 Task: Add an event with the title Sales Pipeline Evaluation and Improvement, date '2023/11/05', time 7:00 AM to 9:00 AMand add a description: Analyzing the campaign's KPIs, such as website traffic, lead generation, sales, customer acquisition cost, return on investment (ROI), or brand awareness metrics. This helps to determine if the campaign achieved its desired outcomes and if it delivered a positive ROI.Select event color  Tangerine . Add location for the event as: Lyon, France, logged in from the account softage.4@softage.netand send the event invitation to softage.8@softage.net and softage.9@softage.net. Set a reminder for the event Doesn't repeat
Action: Mouse moved to (79, 105)
Screenshot: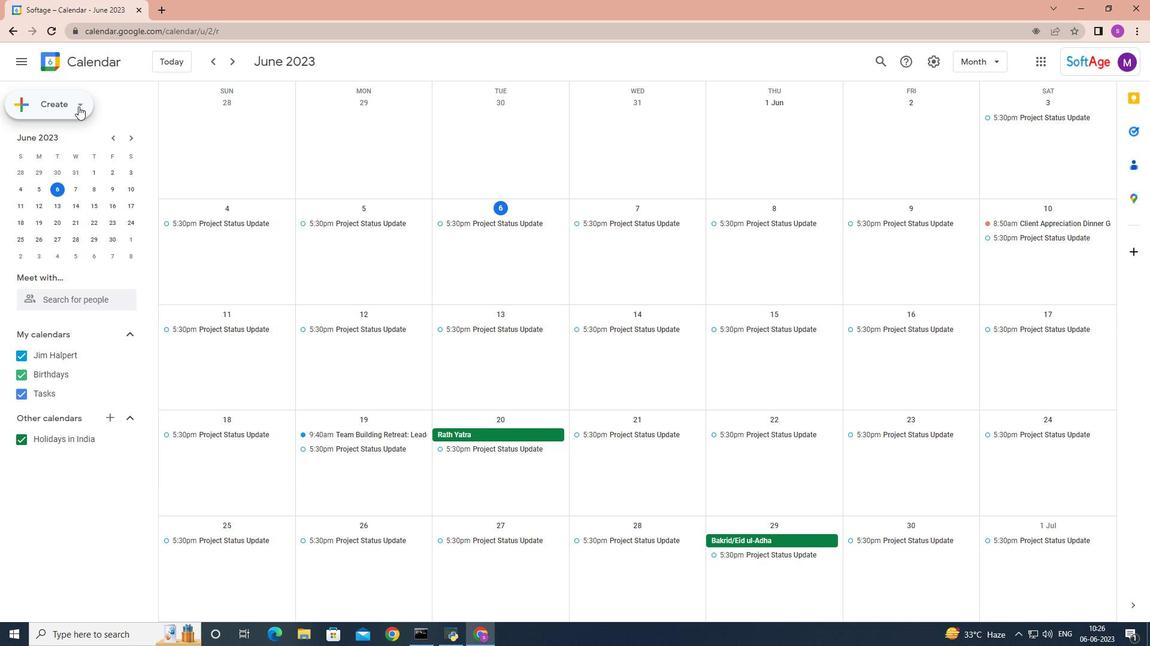 
Action: Mouse pressed left at (79, 105)
Screenshot: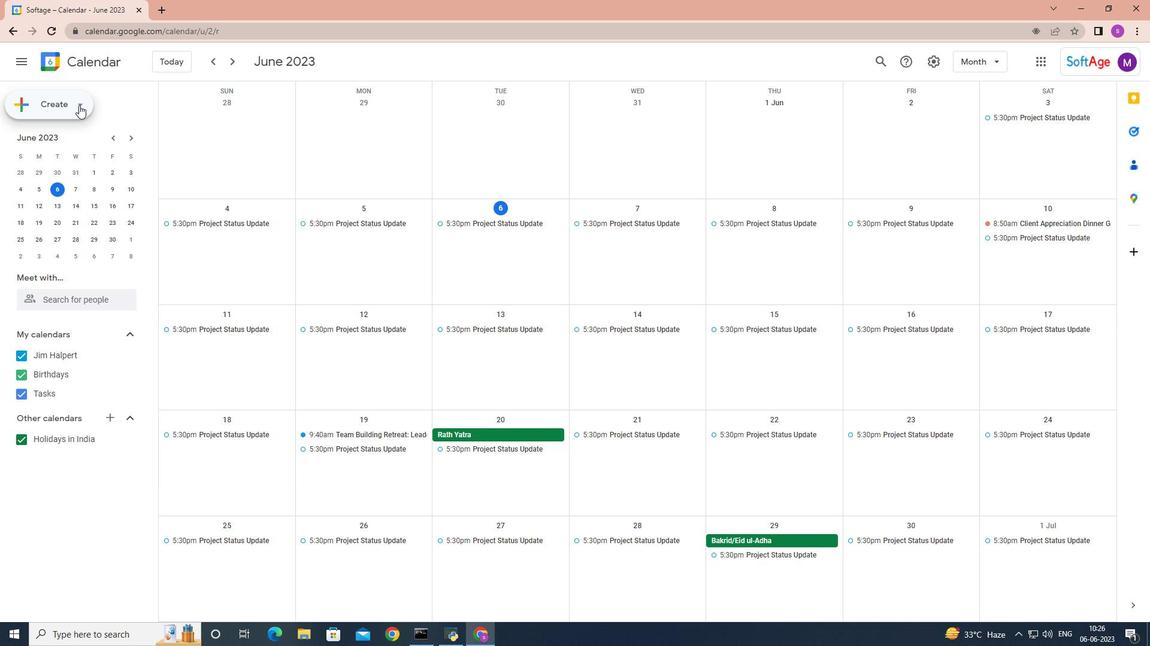 
Action: Mouse moved to (74, 134)
Screenshot: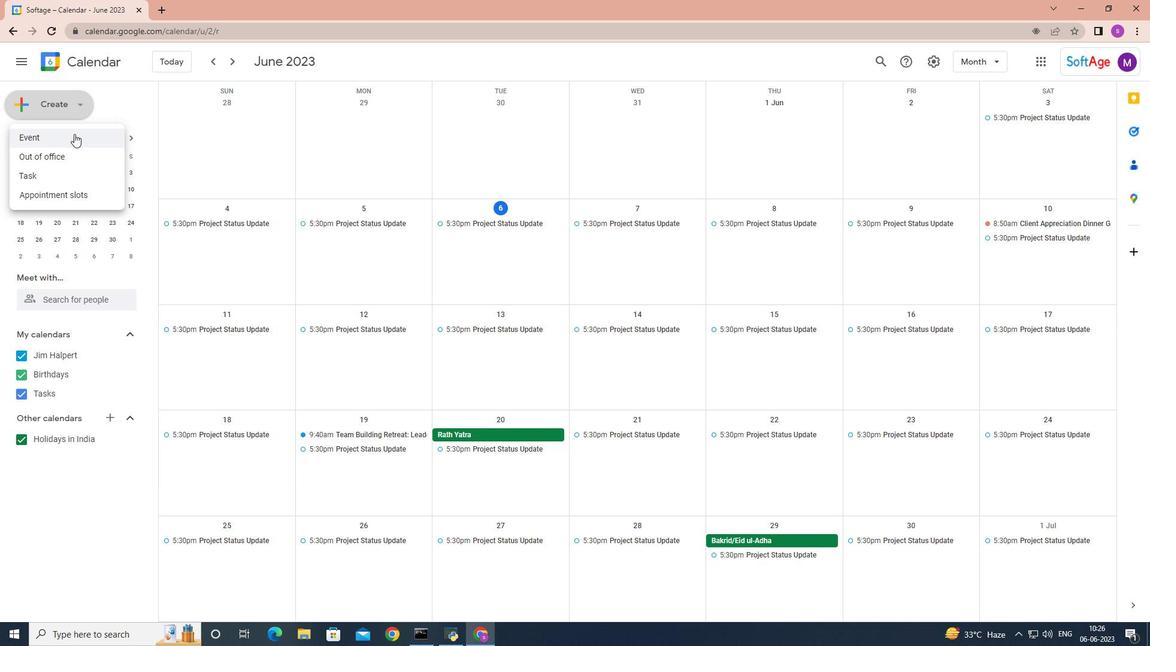 
Action: Mouse pressed left at (74, 134)
Screenshot: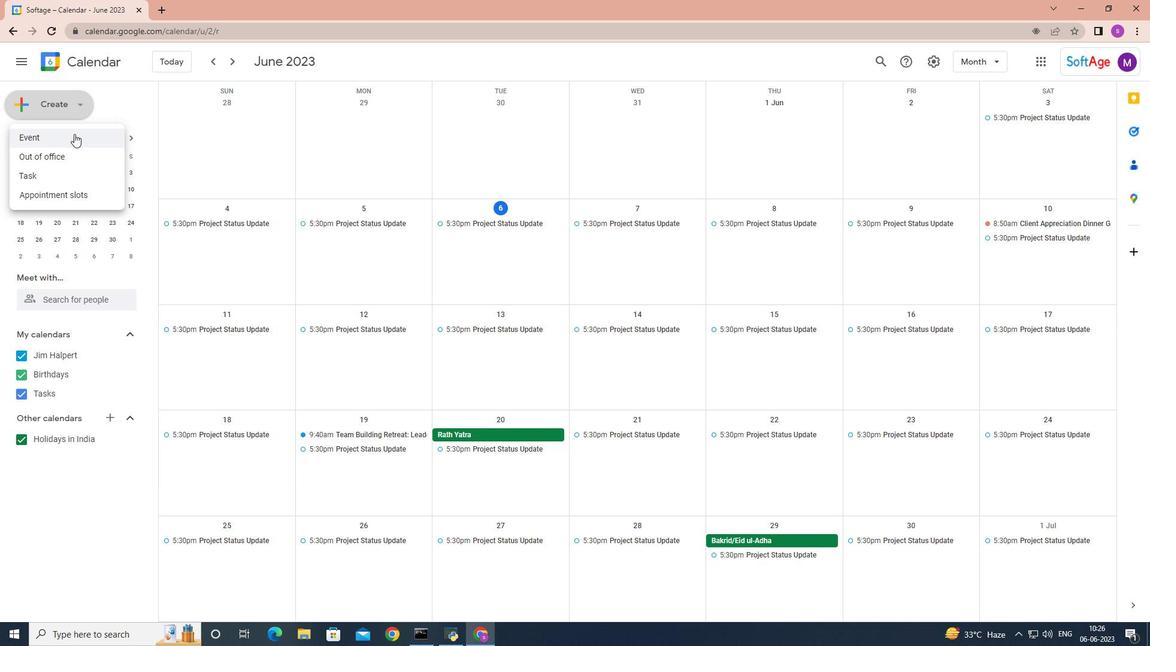 
Action: Mouse moved to (337, 470)
Screenshot: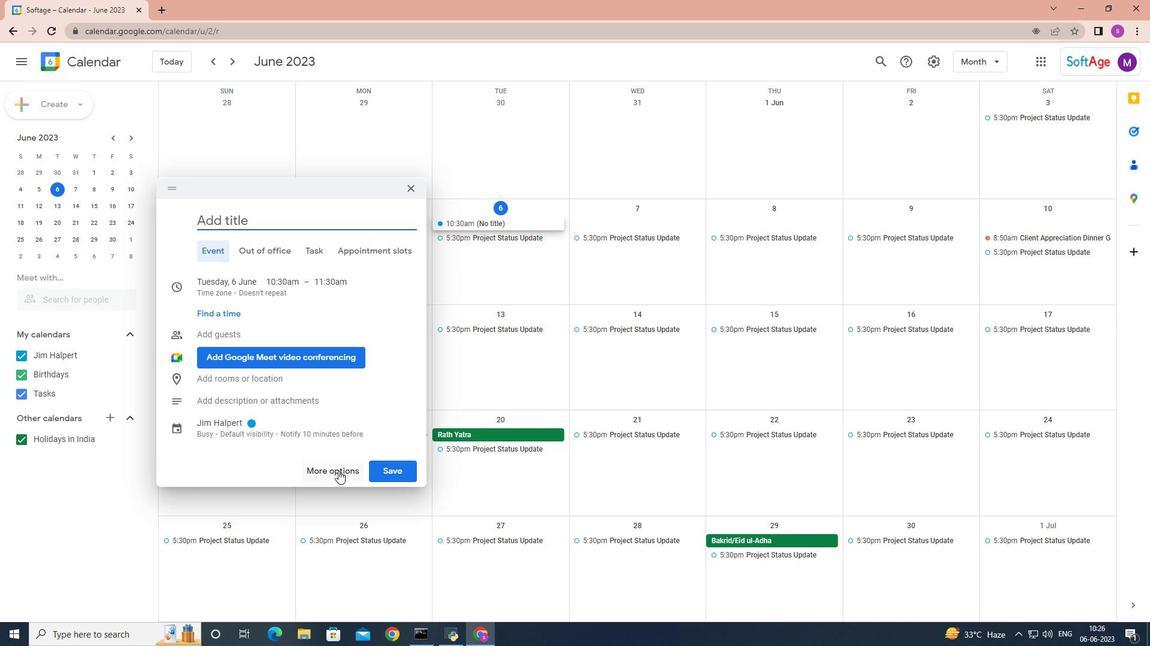 
Action: Mouse pressed left at (337, 470)
Screenshot: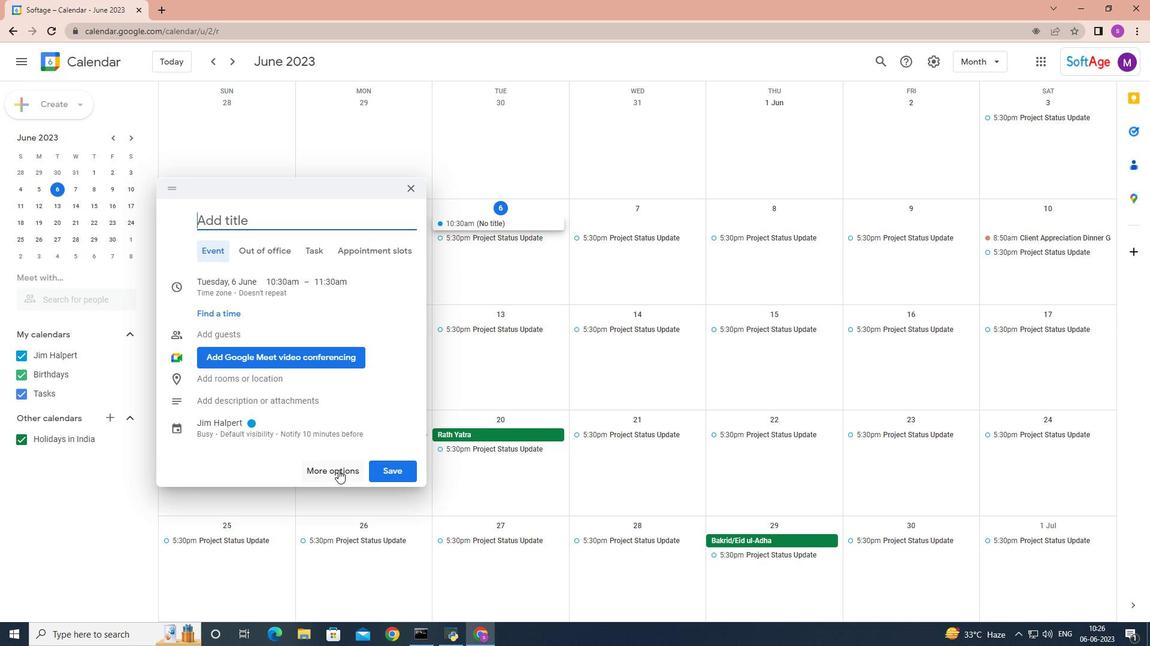 
Action: Key pressed <Key.shift>Sales<Key.space><Key.shift>Pipeline<Key.space><Key.shift>Ed<Key.backspace>valuation<Key.space>and<Key.space><Key.shift>Impo<Key.backspace>rovement<Key.space>
Screenshot: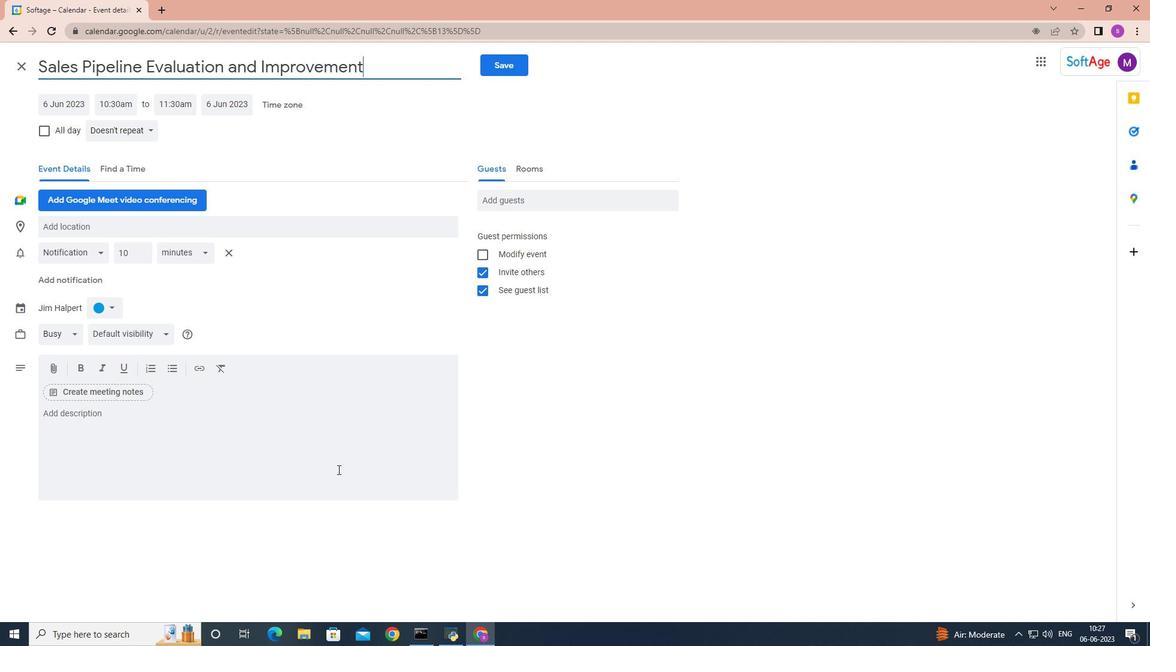 
Action: Mouse moved to (70, 106)
Screenshot: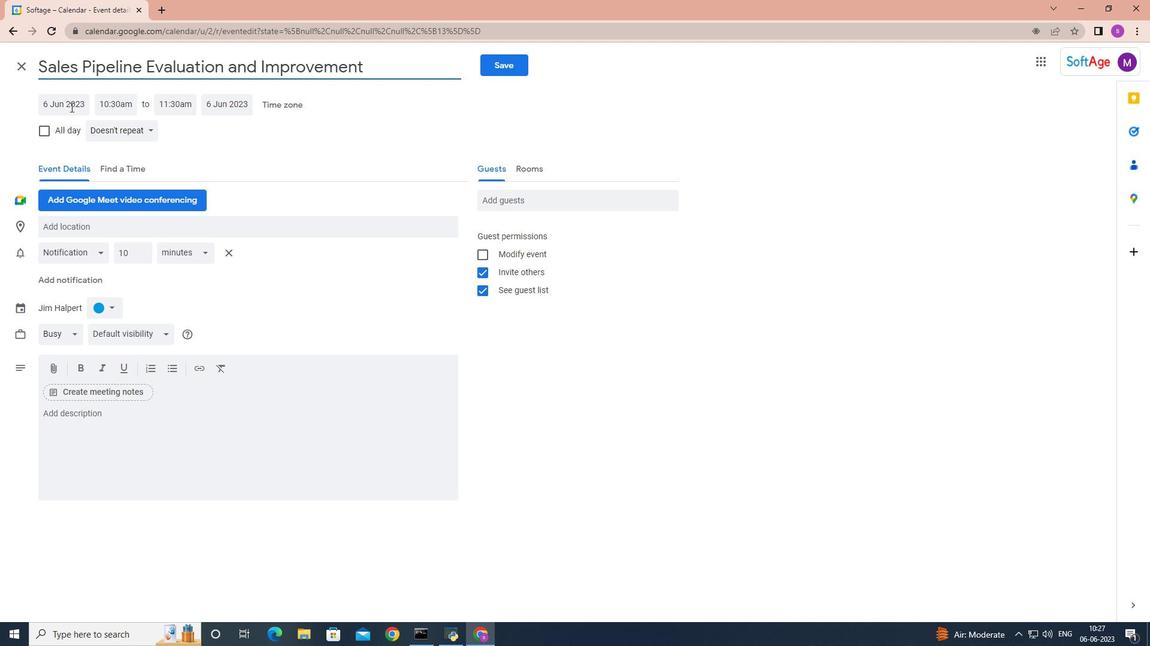 
Action: Mouse pressed left at (70, 106)
Screenshot: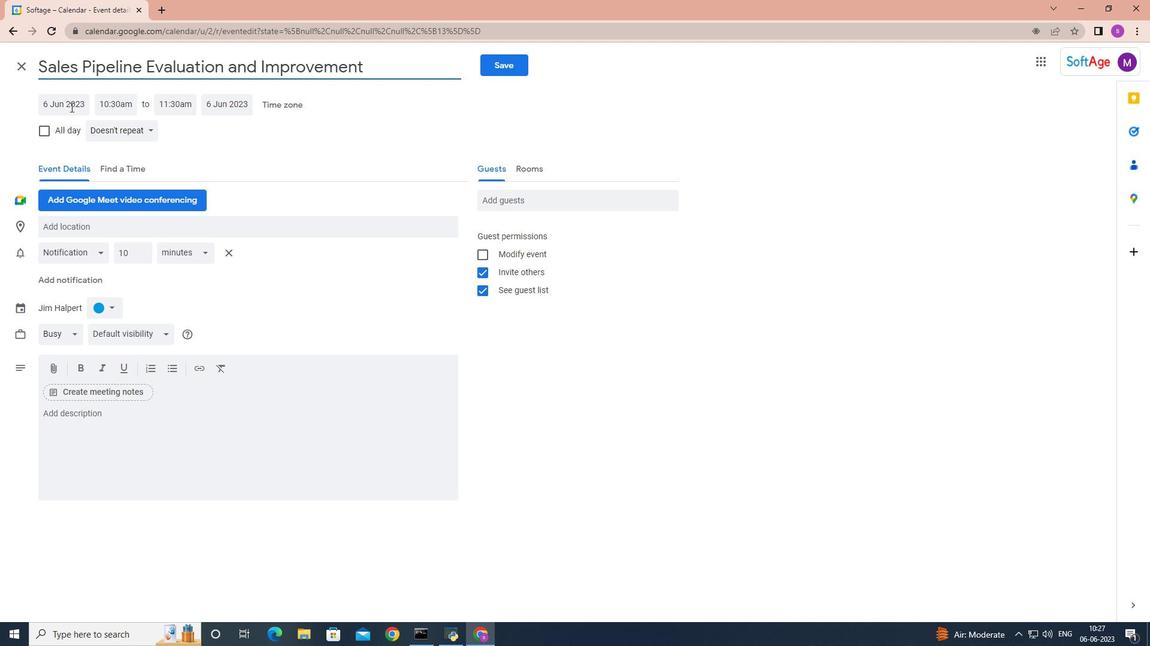 
Action: Mouse moved to (191, 129)
Screenshot: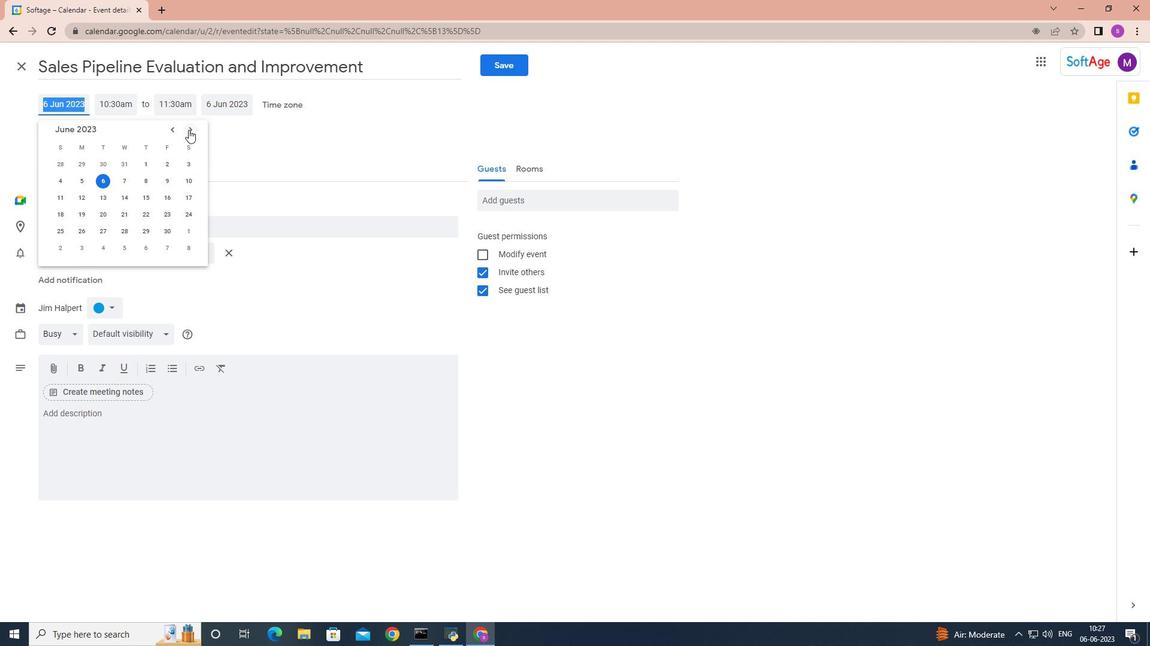 
Action: Mouse pressed left at (191, 129)
Screenshot: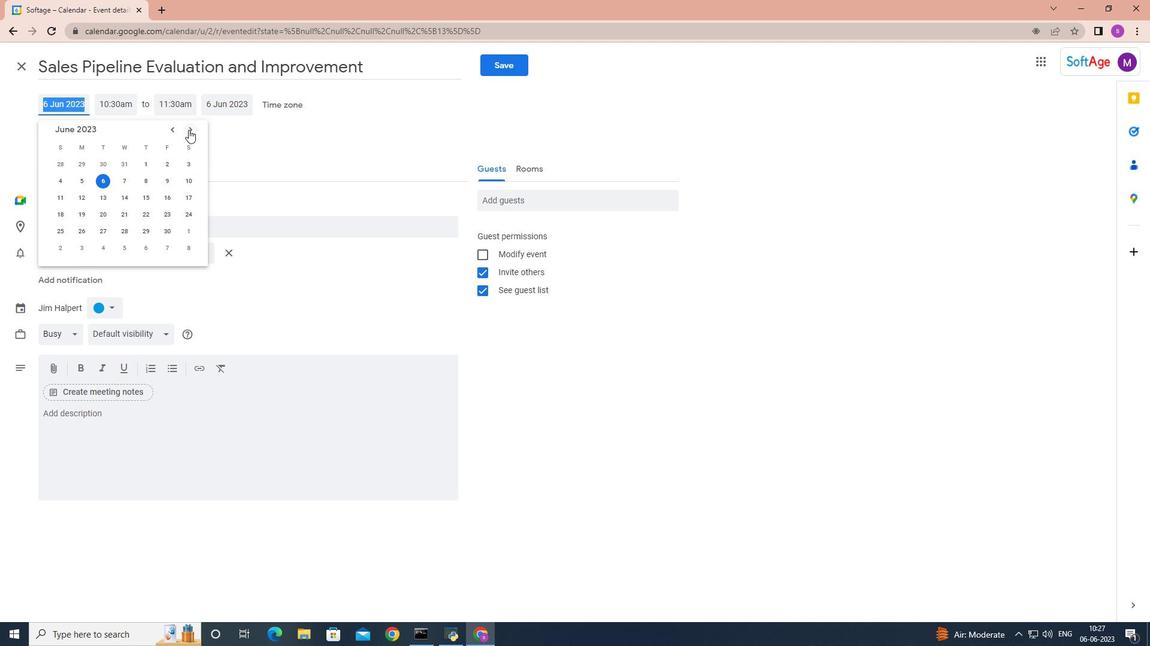 
Action: Mouse pressed left at (191, 129)
Screenshot: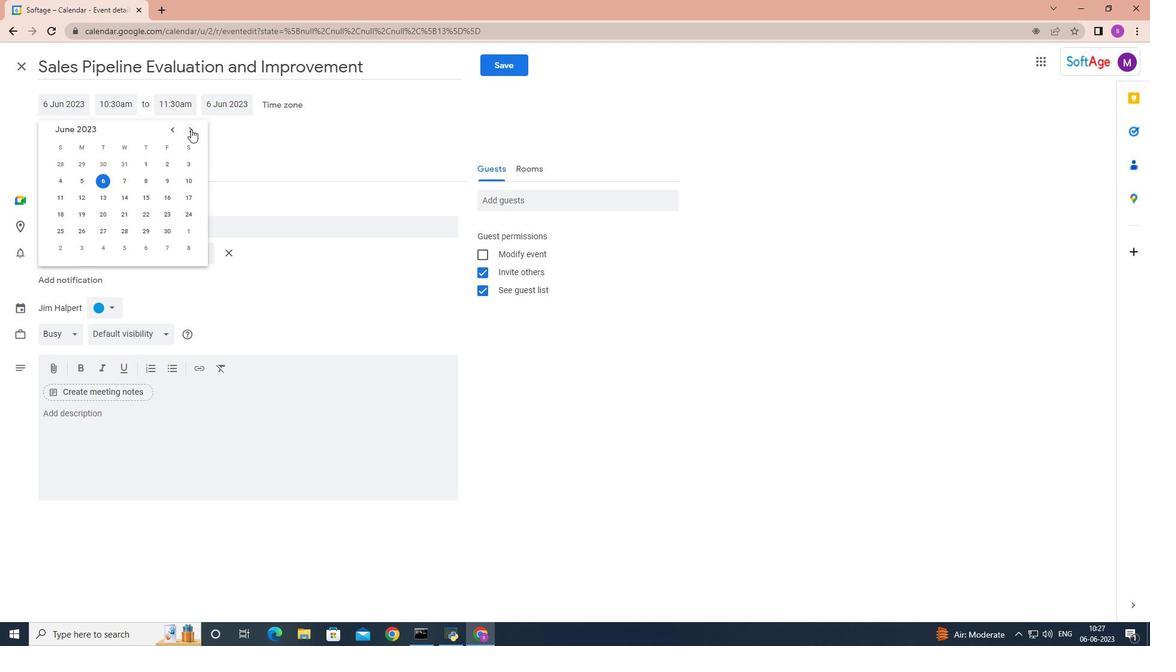 
Action: Mouse pressed left at (191, 129)
Screenshot: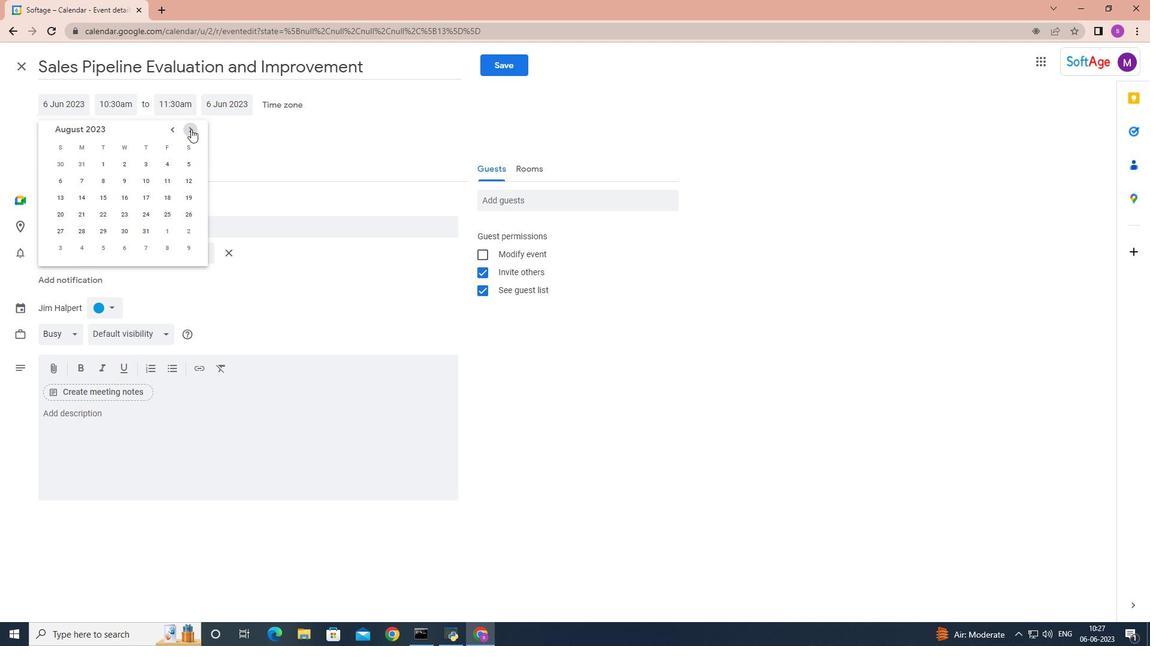 
Action: Mouse pressed left at (191, 129)
Screenshot: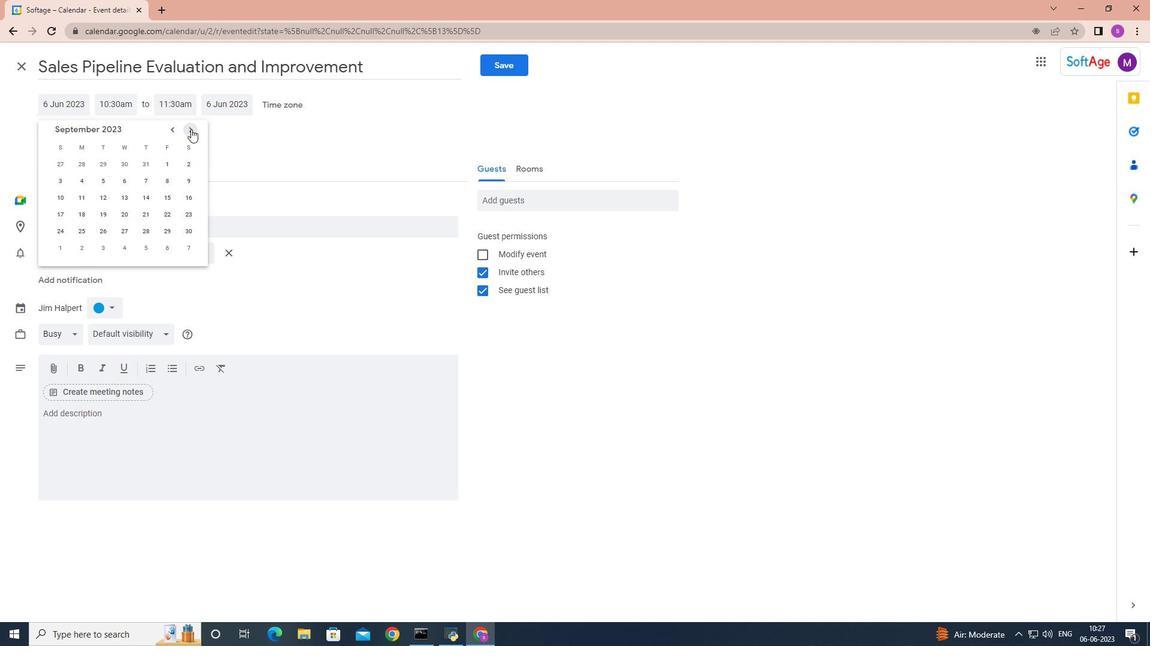 
Action: Mouse pressed left at (191, 129)
Screenshot: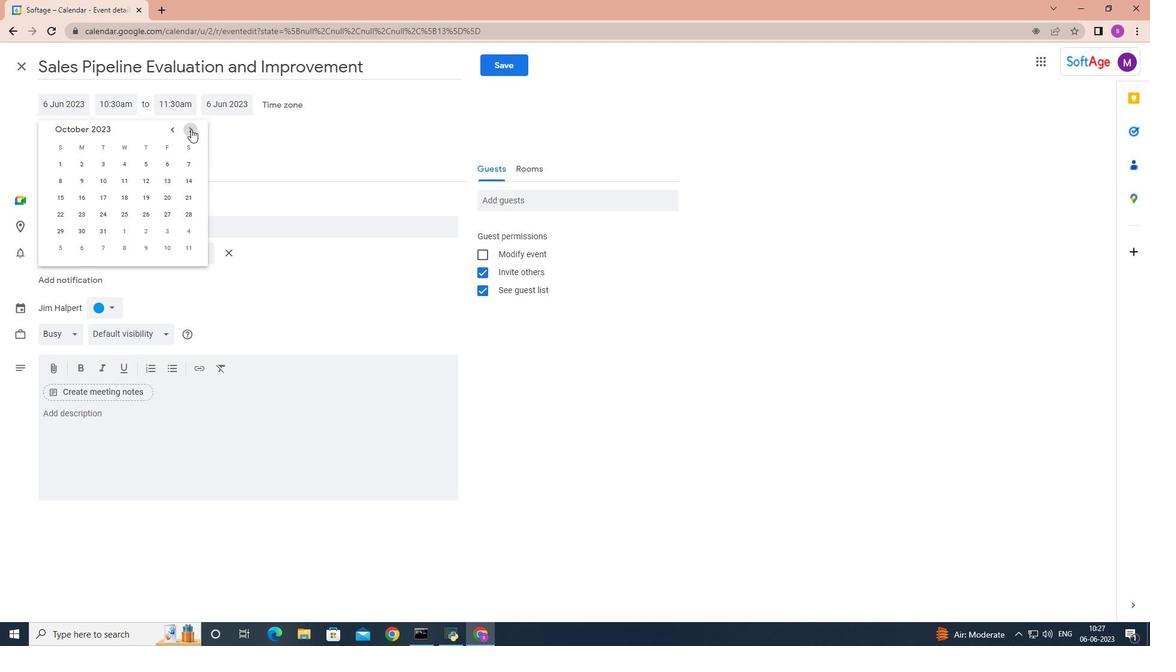 
Action: Mouse pressed left at (191, 129)
Screenshot: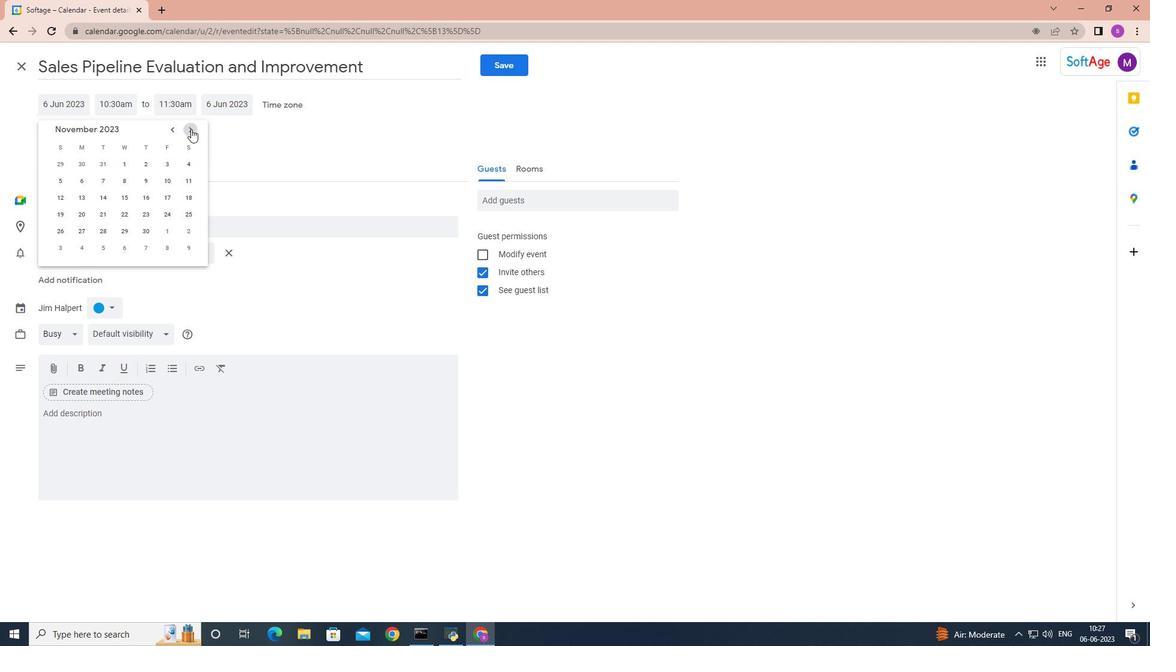 
Action: Mouse moved to (173, 130)
Screenshot: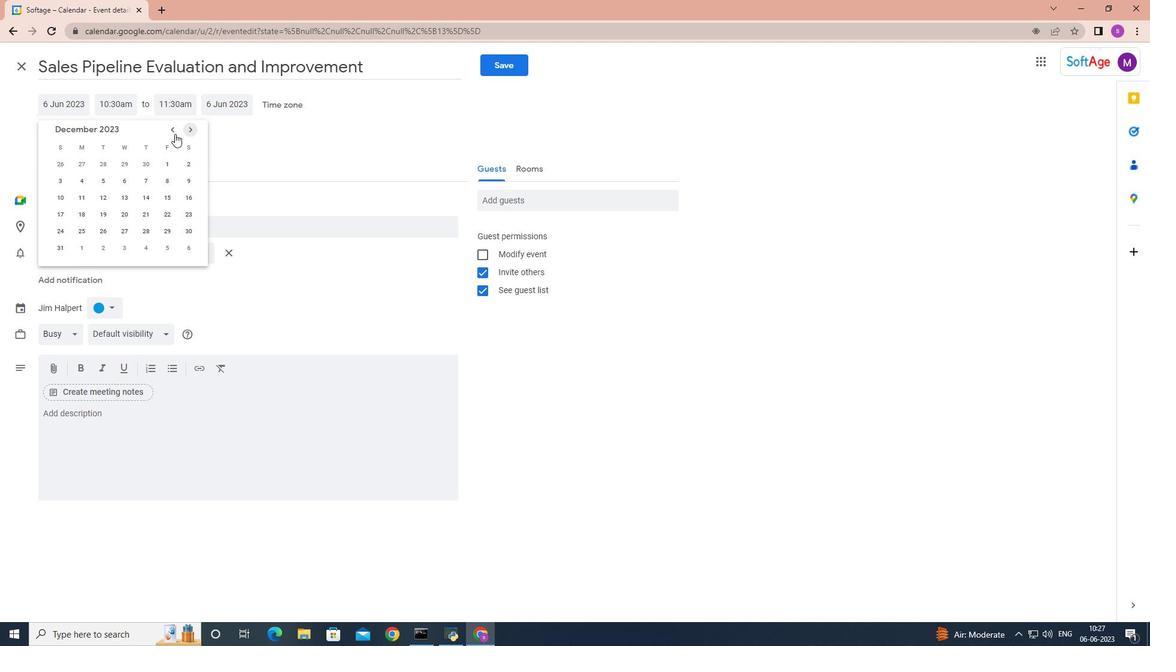 
Action: Mouse pressed left at (173, 130)
Screenshot: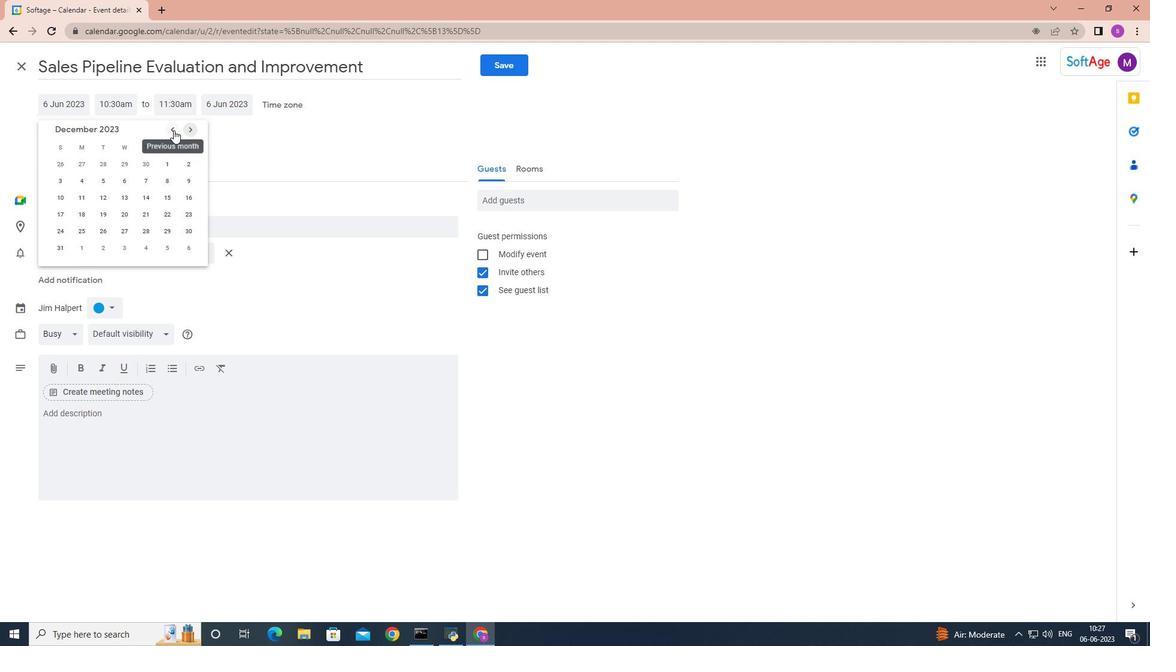 
Action: Mouse moved to (61, 181)
Screenshot: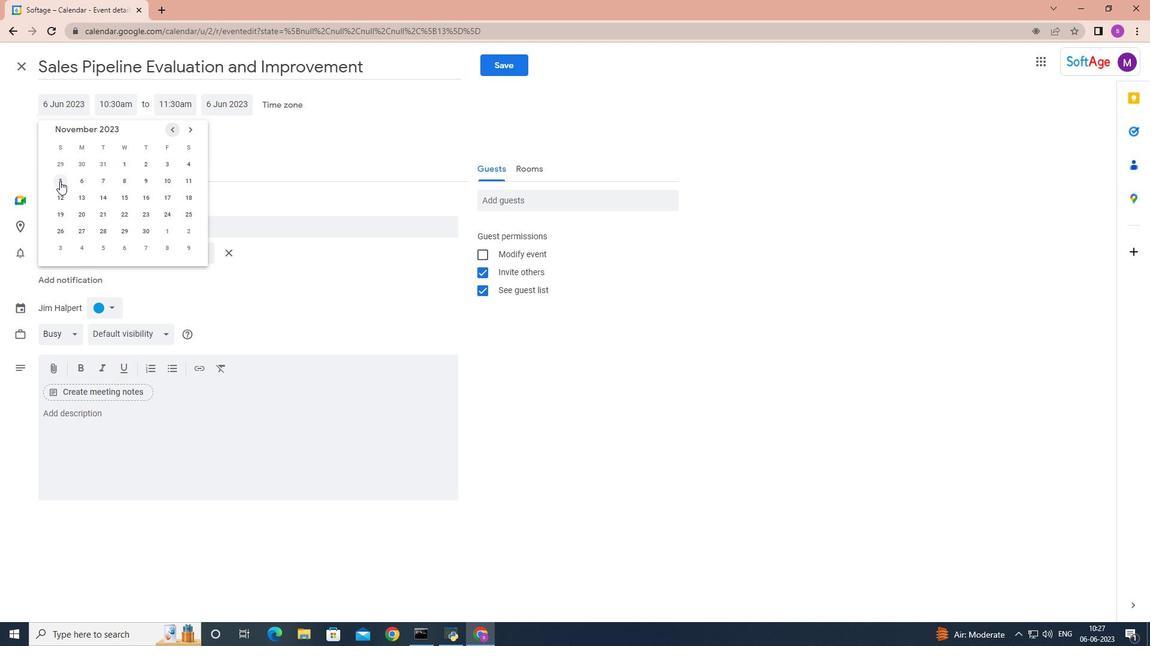 
Action: Mouse pressed left at (61, 181)
Screenshot: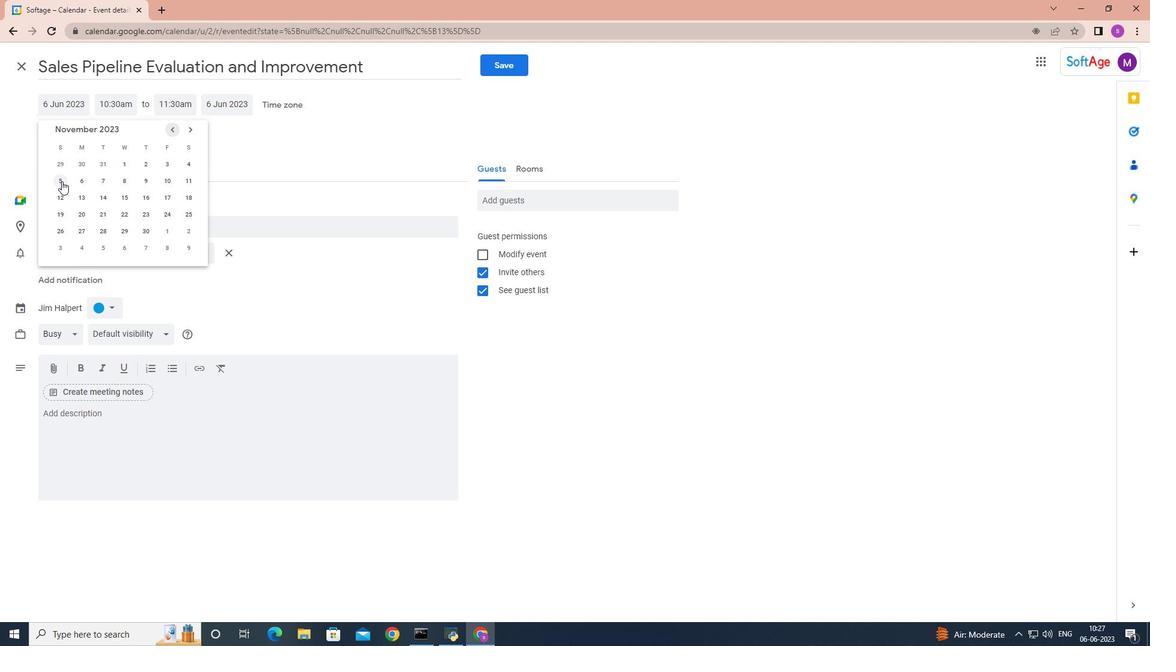 
Action: Mouse moved to (120, 107)
Screenshot: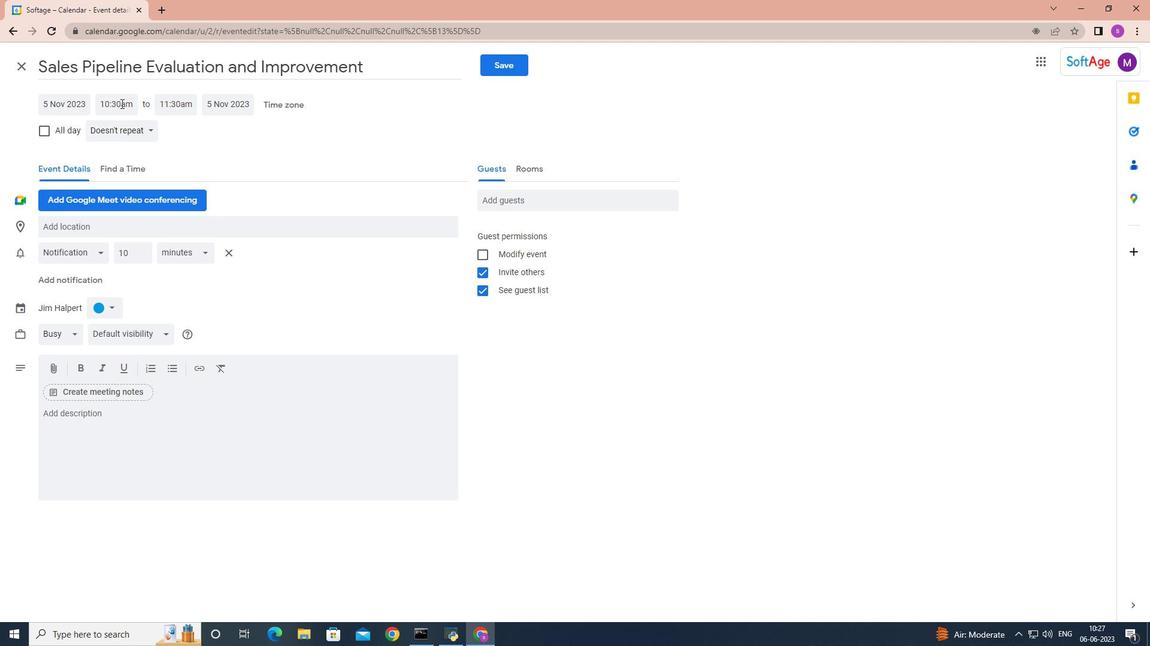 
Action: Mouse pressed left at (120, 107)
Screenshot: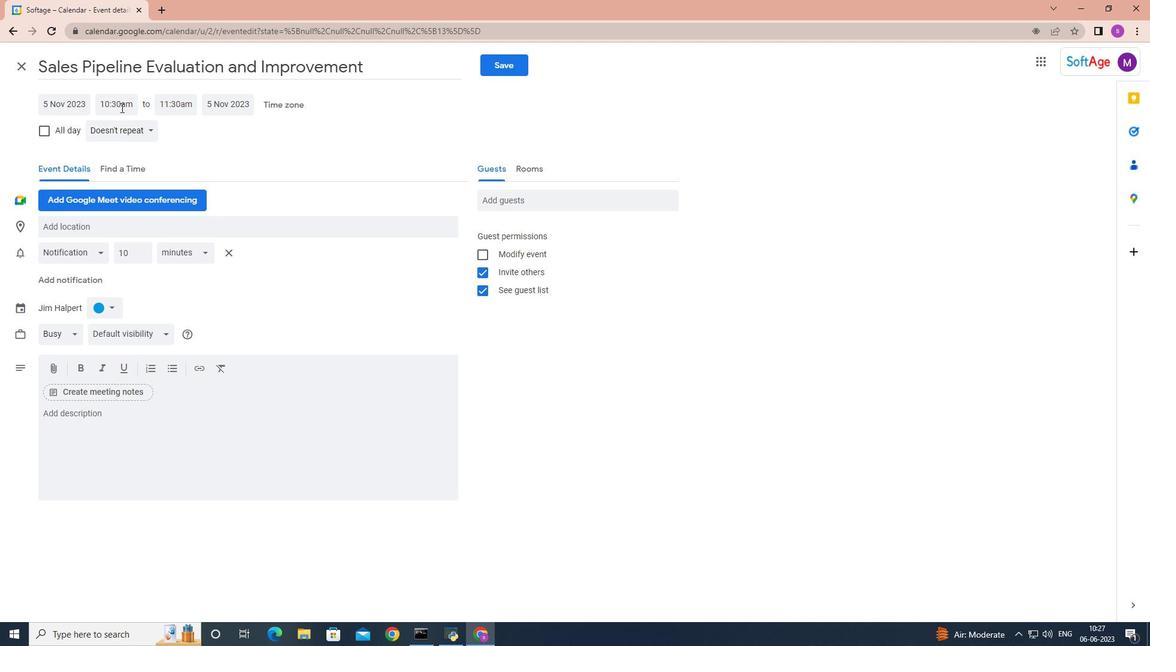 
Action: Mouse moved to (165, 161)
Screenshot: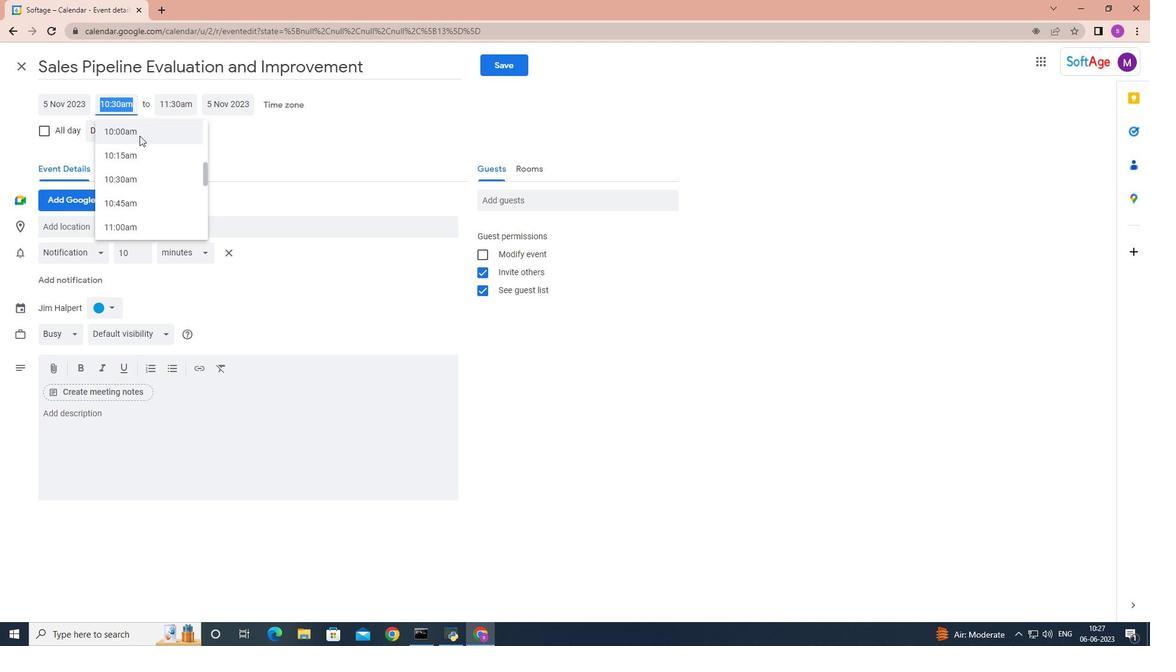 
Action: Mouse scrolled (165, 161) with delta (0, 0)
Screenshot: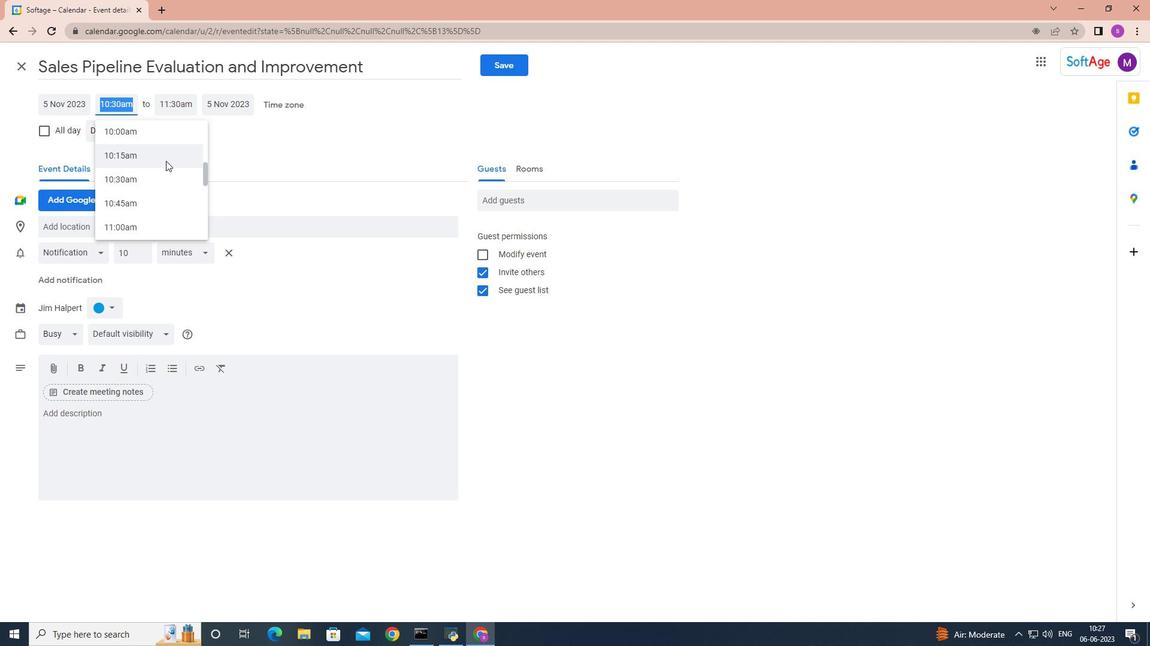 
Action: Mouse scrolled (165, 161) with delta (0, 0)
Screenshot: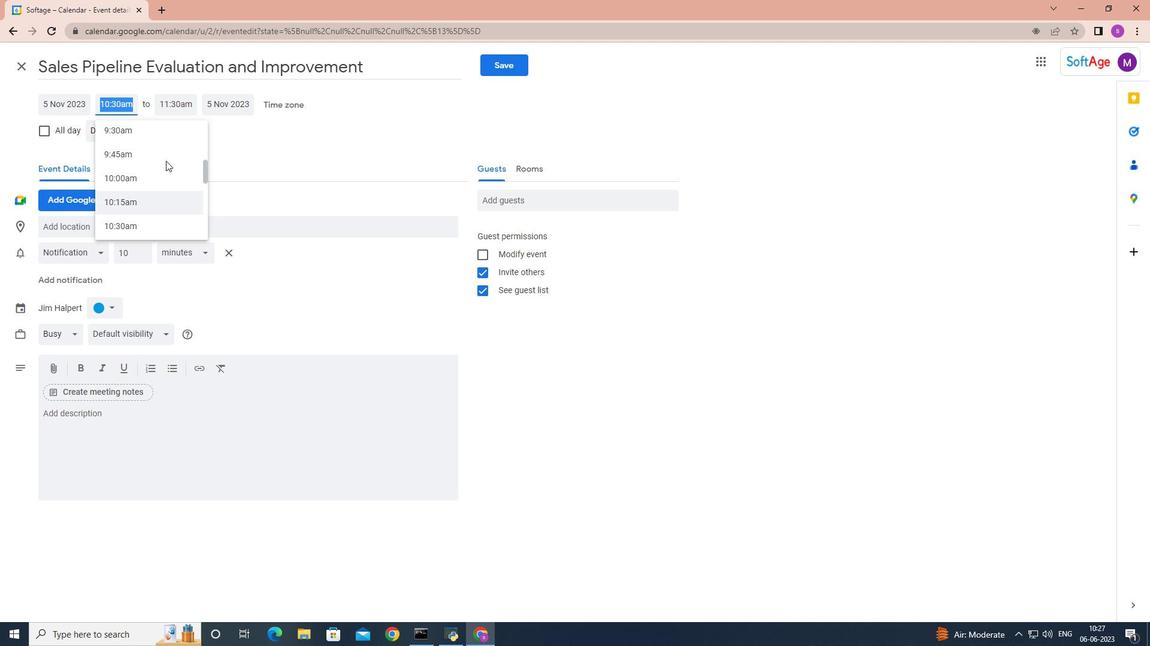 
Action: Mouse scrolled (165, 161) with delta (0, 0)
Screenshot: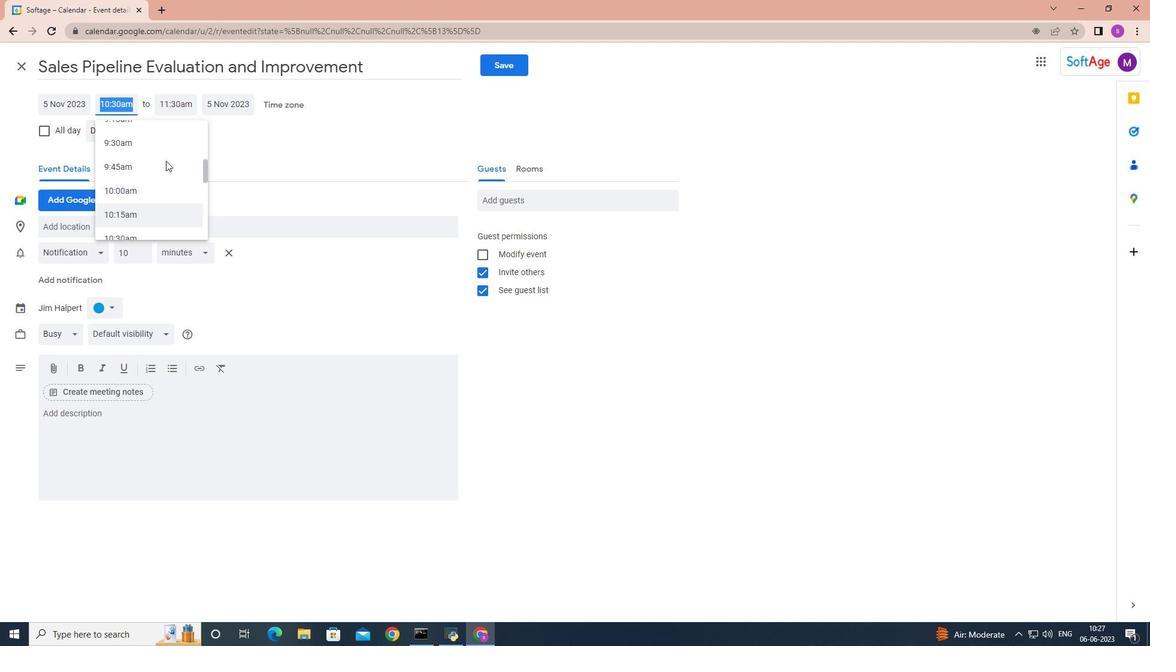
Action: Mouse scrolled (165, 161) with delta (0, 0)
Screenshot: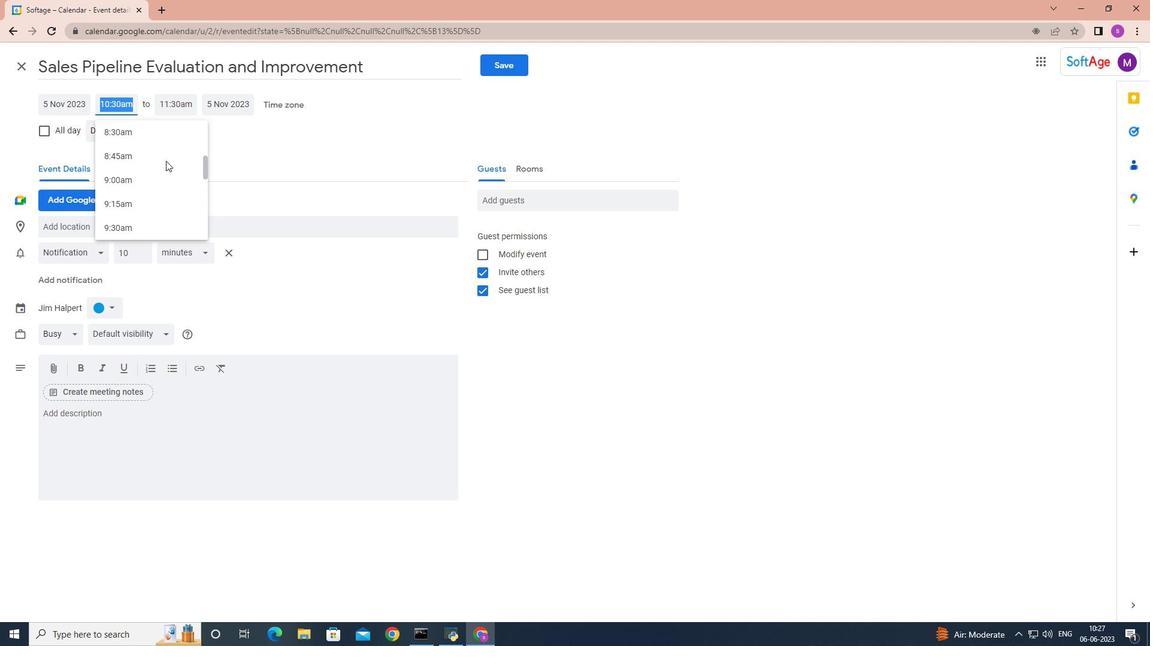 
Action: Mouse scrolled (165, 161) with delta (0, 0)
Screenshot: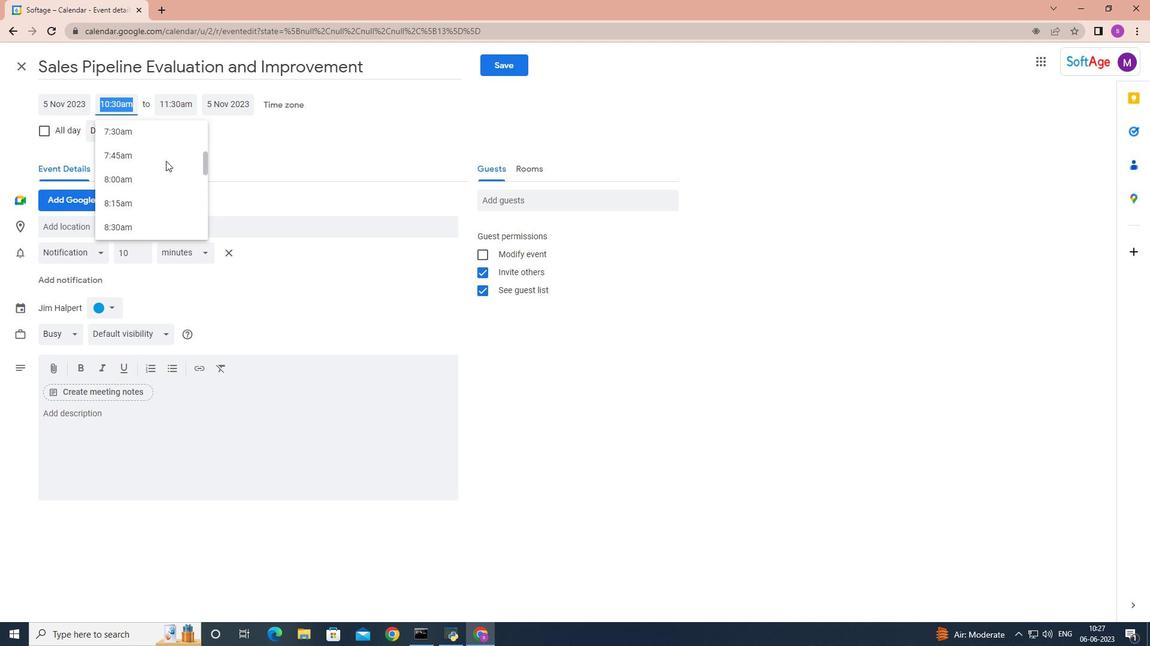 
Action: Mouse moved to (147, 134)
Screenshot: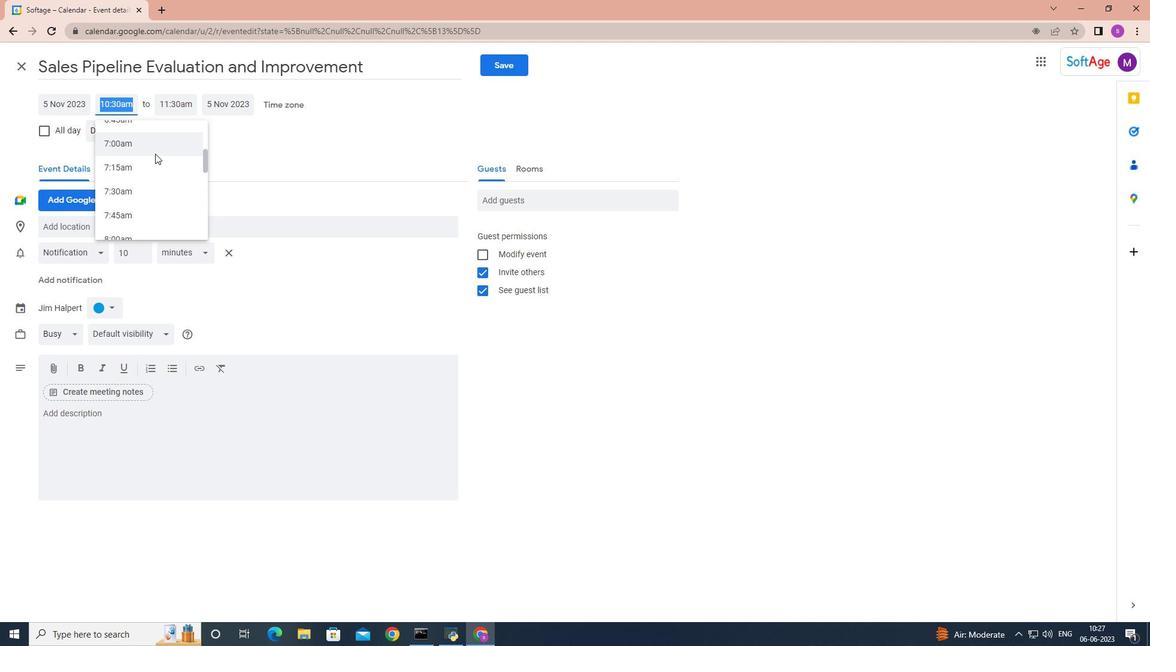 
Action: Mouse pressed left at (147, 134)
Screenshot: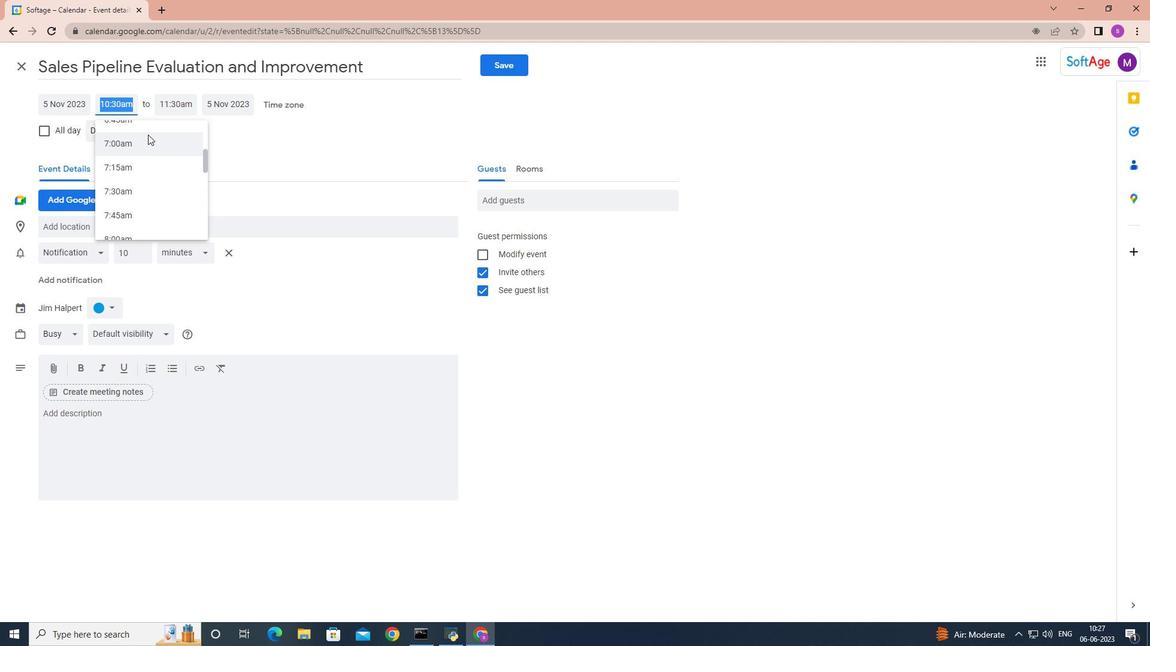 
Action: Mouse moved to (176, 104)
Screenshot: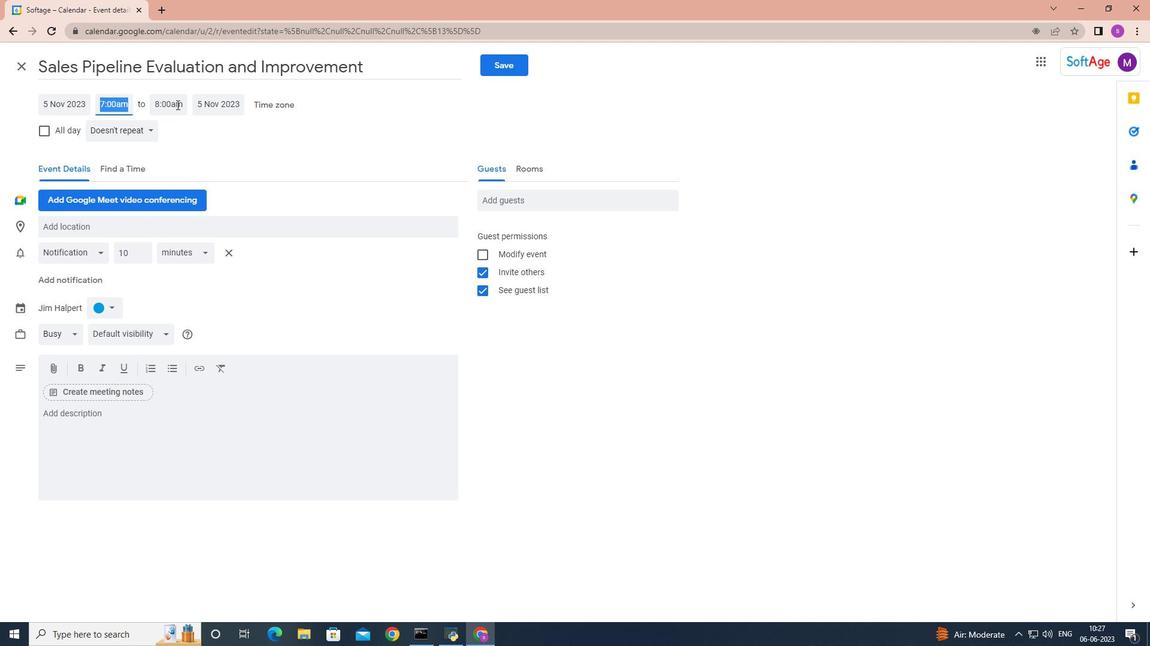 
Action: Mouse pressed left at (176, 104)
Screenshot: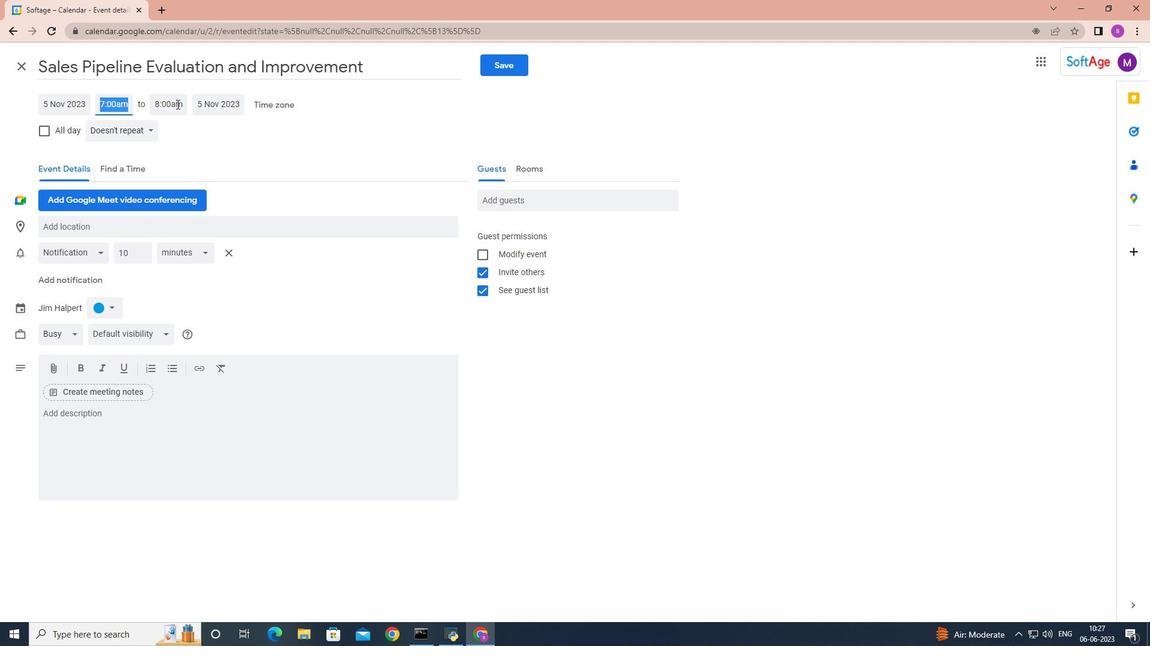 
Action: Mouse moved to (216, 226)
Screenshot: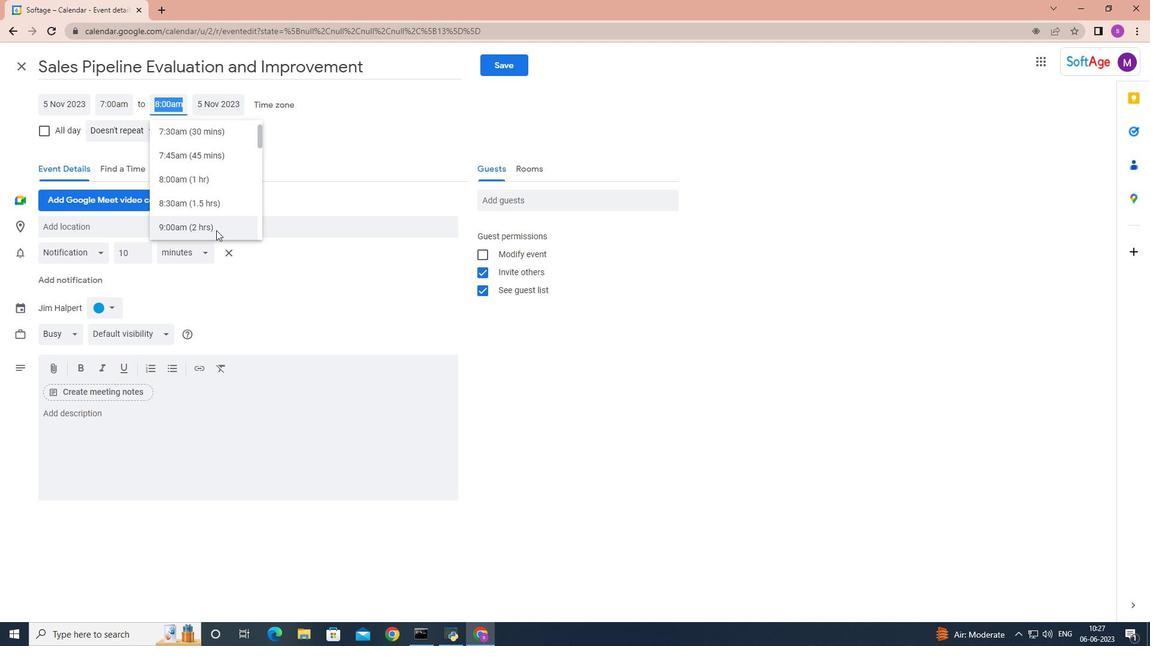 
Action: Mouse pressed left at (216, 226)
Screenshot: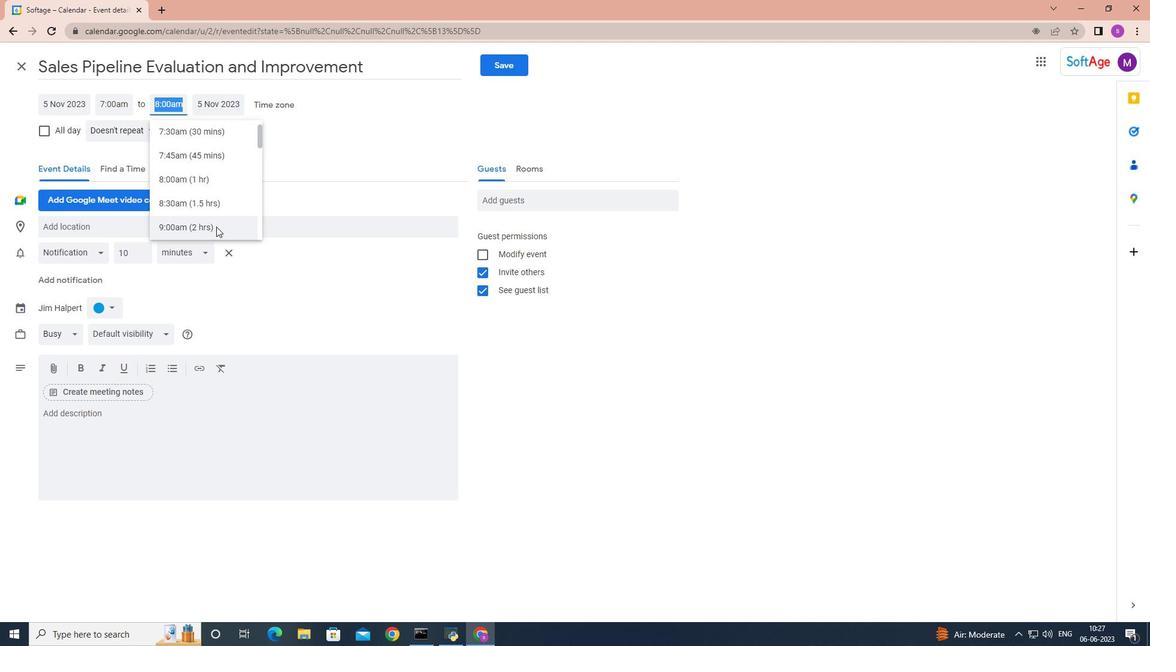 
Action: Mouse moved to (120, 433)
Screenshot: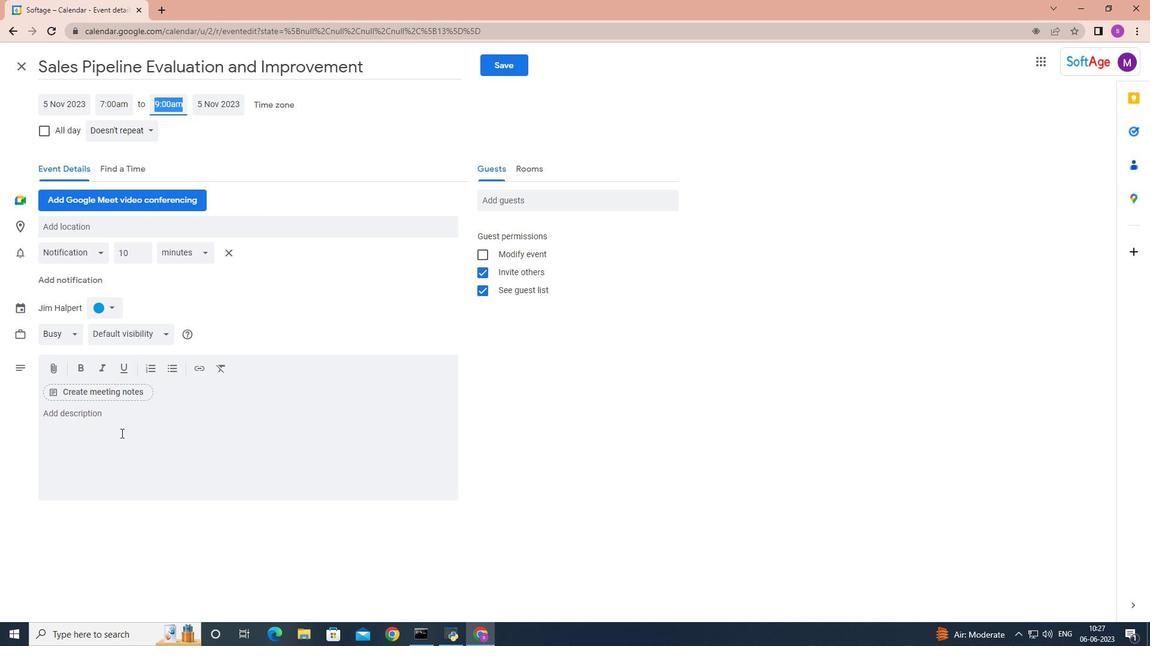 
Action: Mouse pressed left at (120, 433)
Screenshot: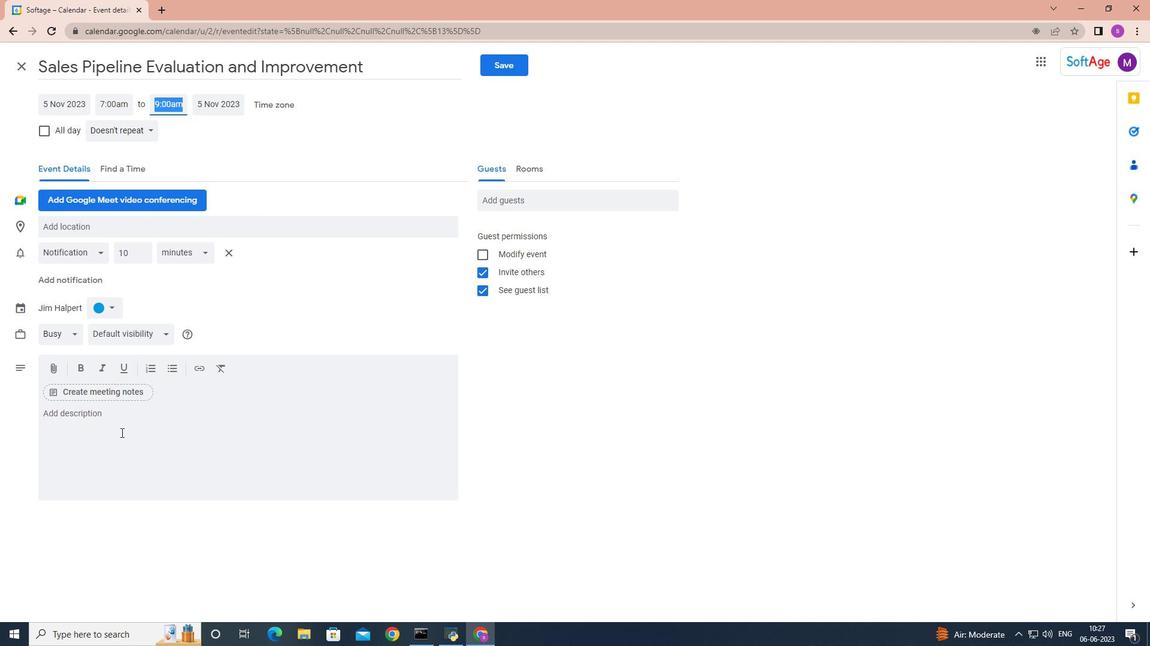 
Action: Key pressed <Key.shift><Key.shift>Analyzing<Key.space>the<Key.space>campaign<Key.space>KPIs<Key.space>such<Key.space>as<Key.space>wen<Key.backspace>n<Key.backspace>bsite<Key.space>traffic,<Key.space>lead<Key.space>gemn<Key.backspace><Key.backspace>neration<Key.space><Key.backspace>,<Key.space>sales<Key.space>customer<Key.space>acquisition<Key.space>cost<Key.space>retrurn<Key.space><Key.backspace><Key.backspace><Key.backspace><Key.backspace><Key.backspace>urn<Key.space>on<Key.space>investment<Key.space><Key.shift>(<Key.shift>R<Key.shift>O<Key.shift><Key.shift><Key.shift>I<Key.shift><Key.shift><Key.shift><Key.shift><Key.shift><Key.shift><Key.shift><Key.shift><Key.shift>)<Key.space><Key.backspace>,<Key.space>or<Key.space>brand<Key.space>awareness<Key.space>metrics,<Key.backspace>.<Key.space><Key.shift>This<Key.space>helps<Key.space>to<Key.space>determine<Key.space>if<Key.space>the<Key.space>campaignm<Key.space><Key.backspace><Key.backspace><Key.space>achieved<Key.space>its<Key.space>desired<Key.space>outcomes<Key.space>and<Key.space>if<Key.space>itv<Key.space><Key.backspace><Key.space><Key.backspace><Key.backspace><Key.space>devlivered<Key.space>a<Key.space>positive<Key.space><Key.shift><Key.shift><Key.shift><Key.shift><Key.shift><Key.shift>ROI.
Screenshot: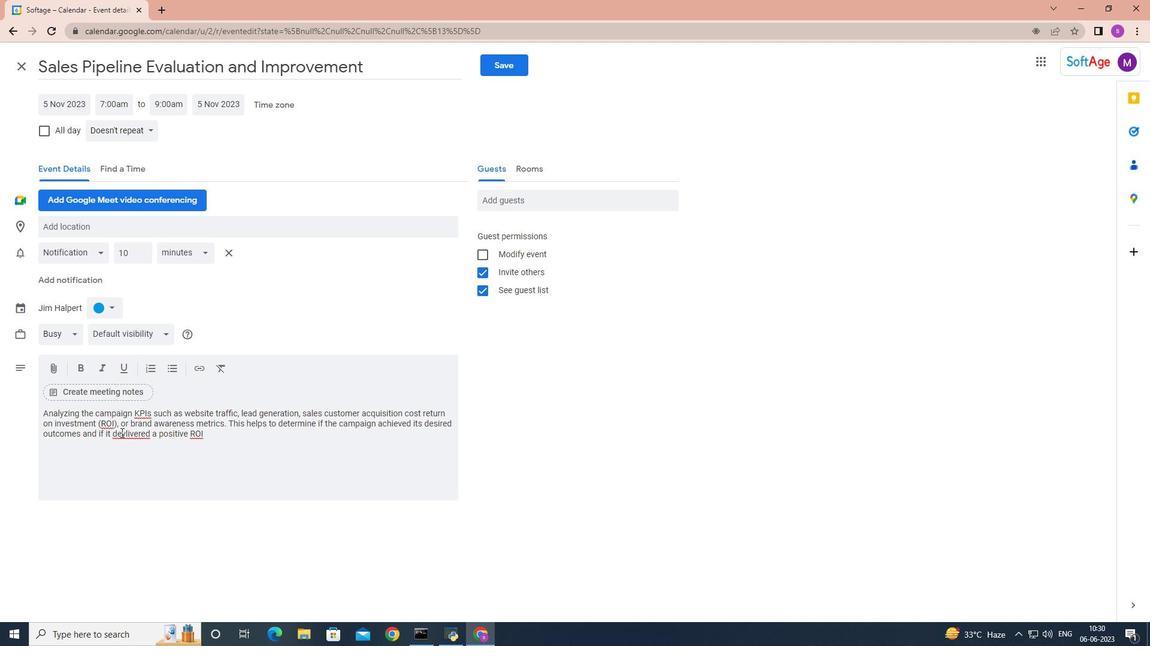 
Action: Mouse moved to (112, 307)
Screenshot: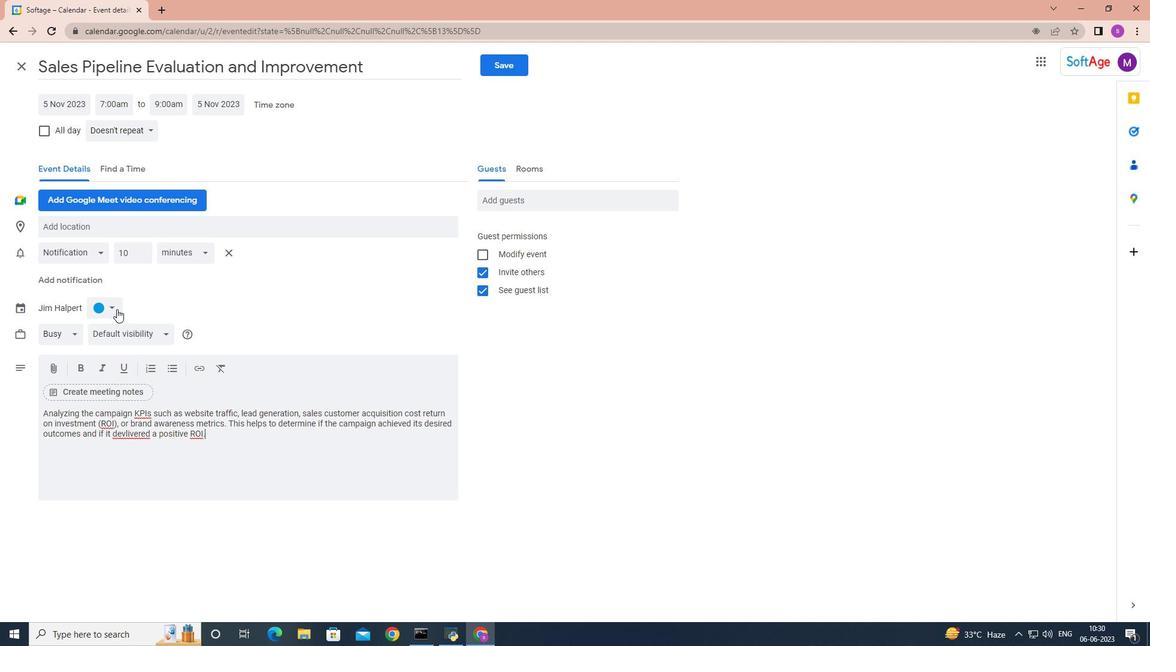 
Action: Mouse pressed left at (112, 307)
Screenshot: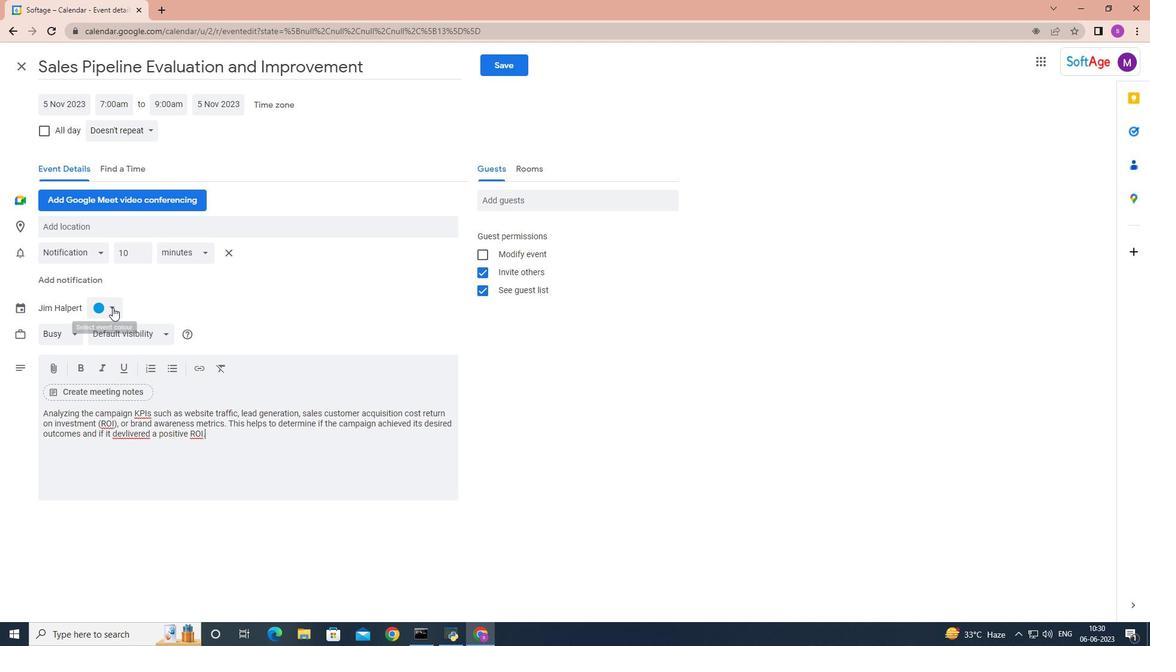 
Action: Mouse moved to (97, 321)
Screenshot: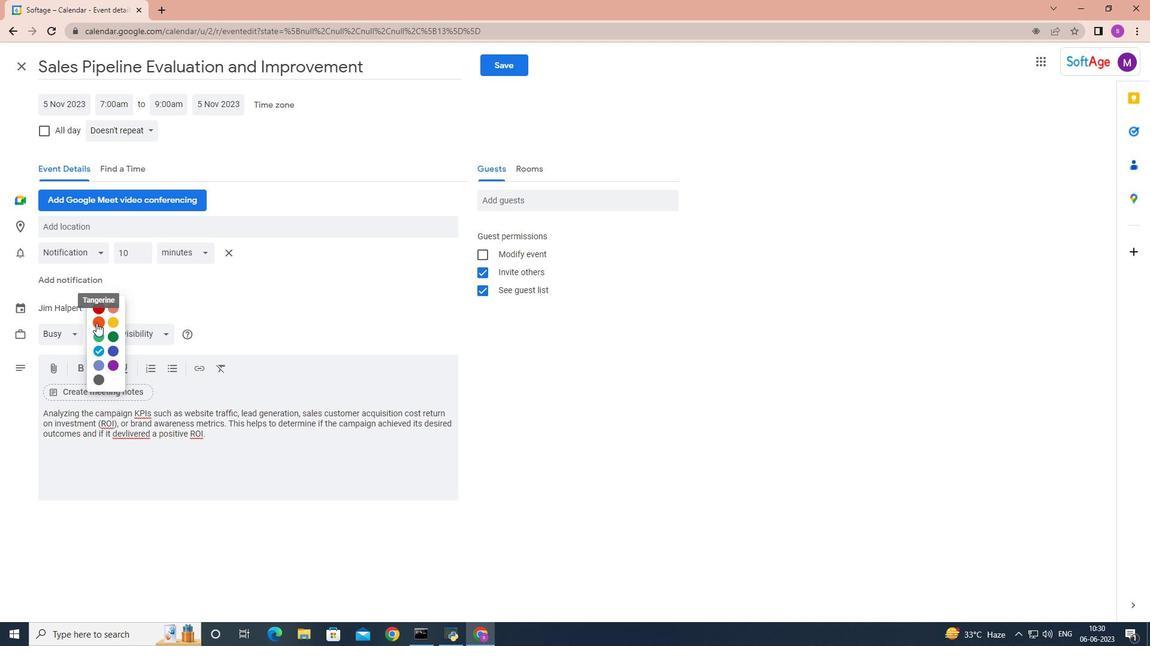 
Action: Mouse pressed left at (97, 321)
Screenshot: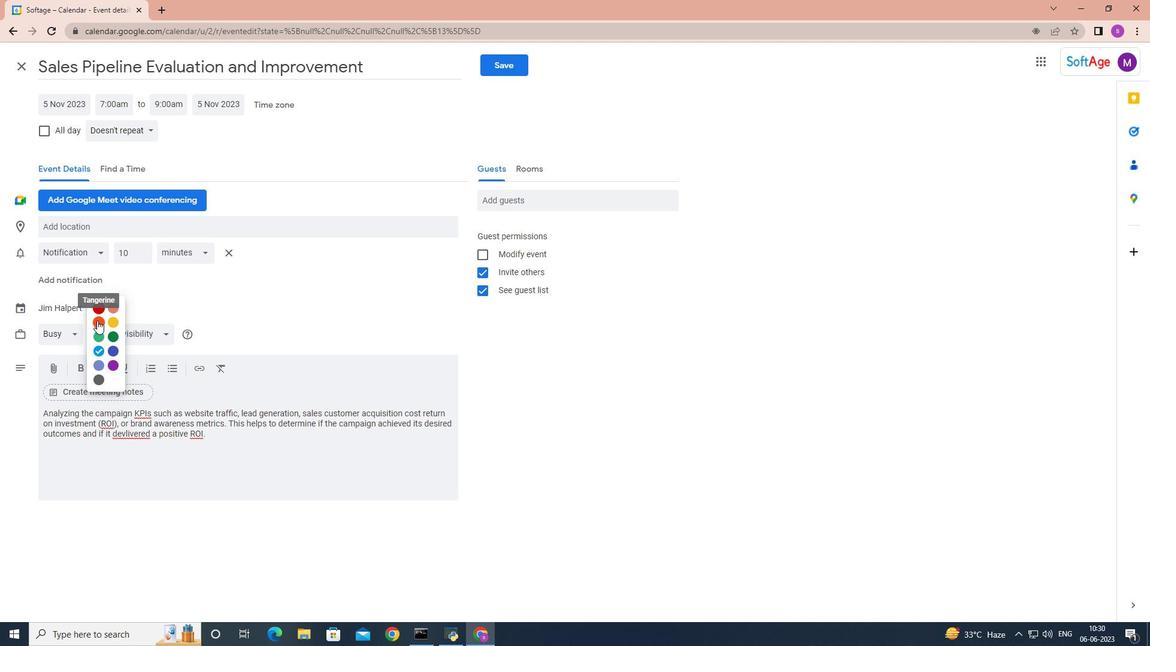 
Action: Mouse moved to (112, 224)
Screenshot: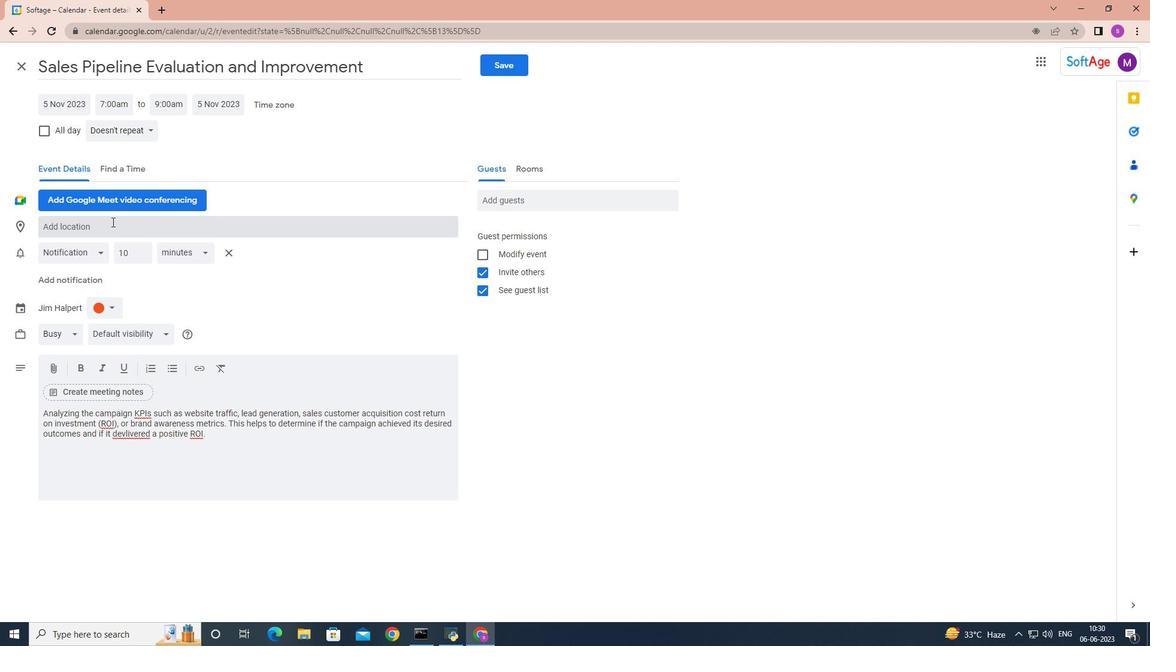 
Action: Mouse pressed left at (112, 224)
Screenshot: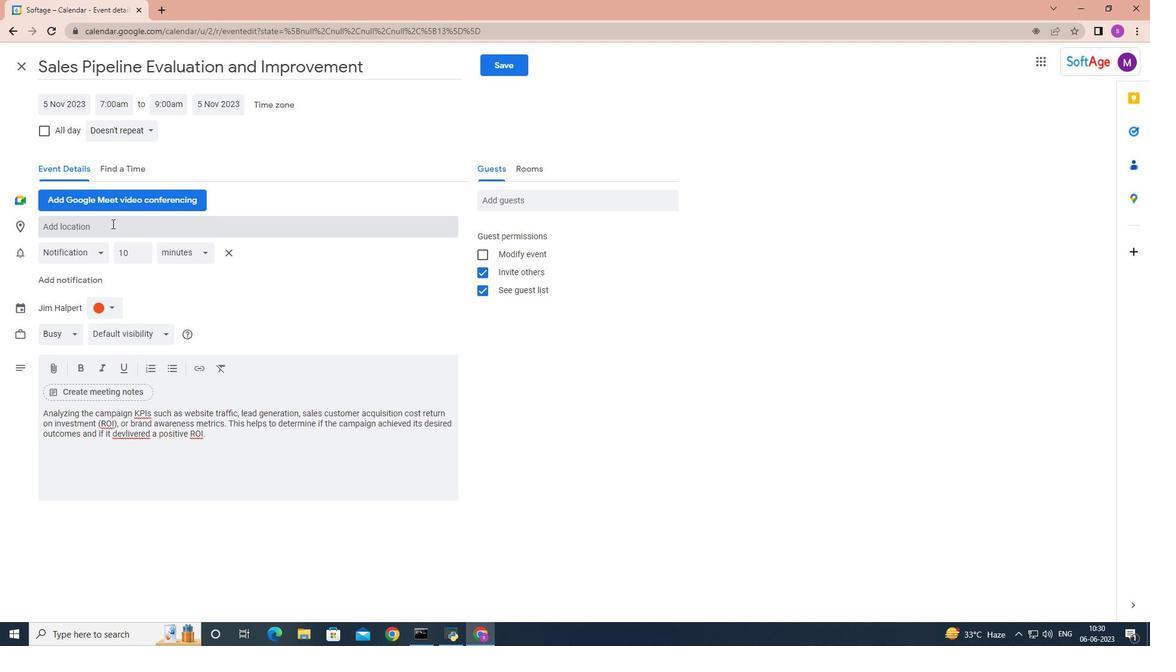 
Action: Key pressed <Key.shift>Lyon,<Key.space><Key.shift>France
Screenshot: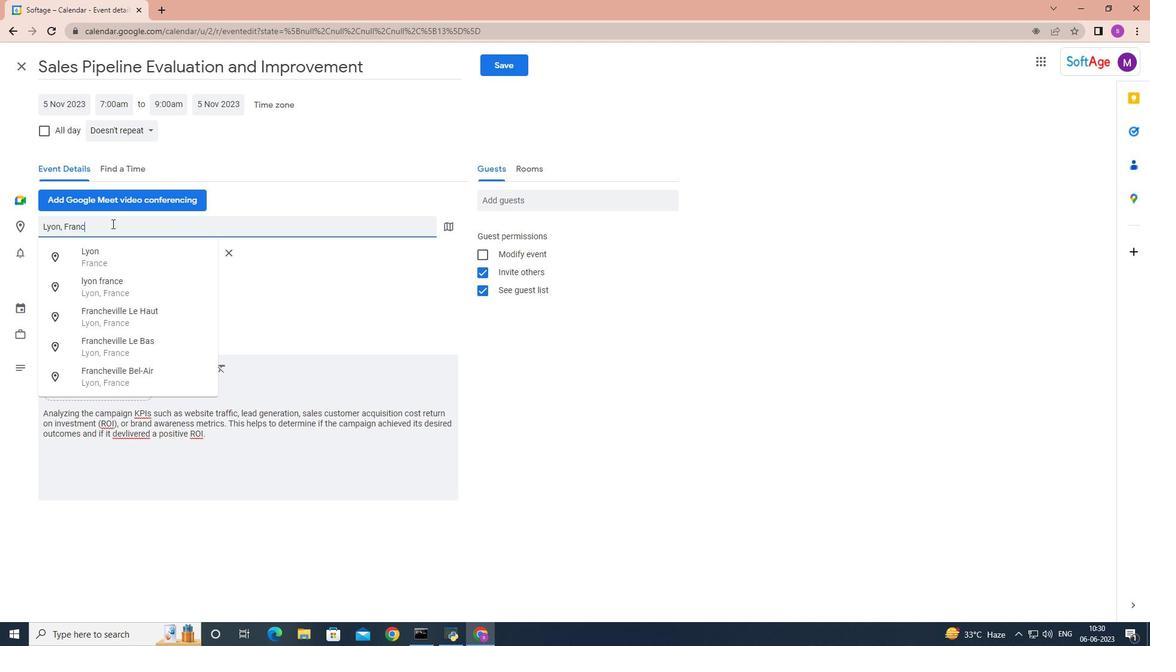 
Action: Mouse moved to (517, 197)
Screenshot: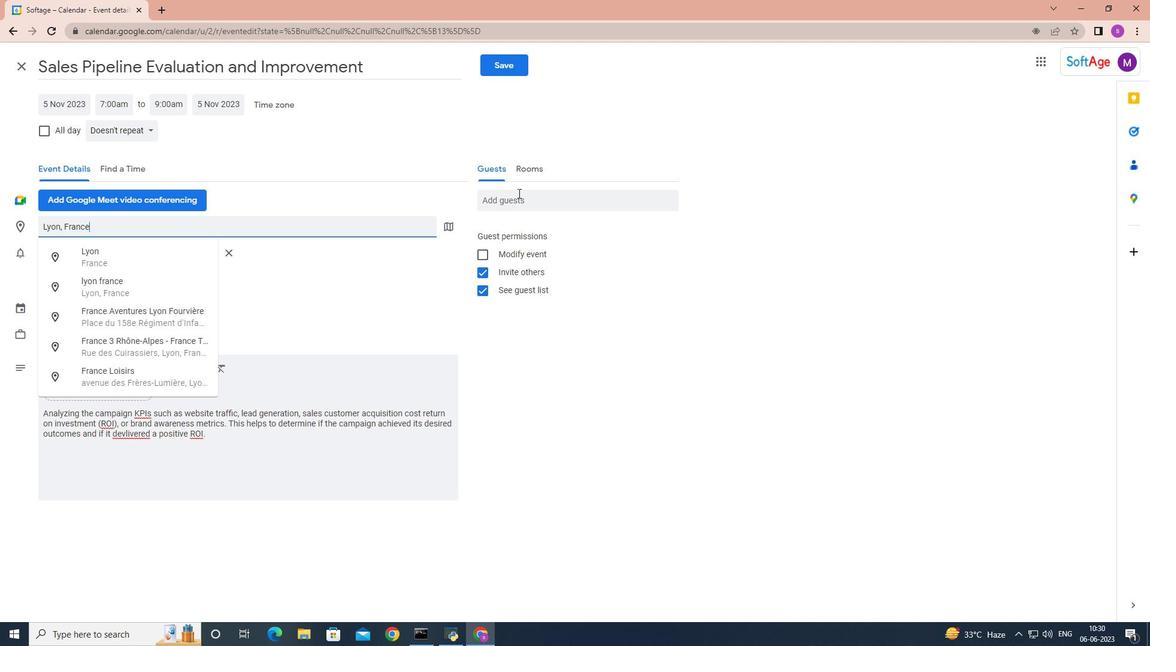 
Action: Mouse pressed left at (517, 197)
Screenshot: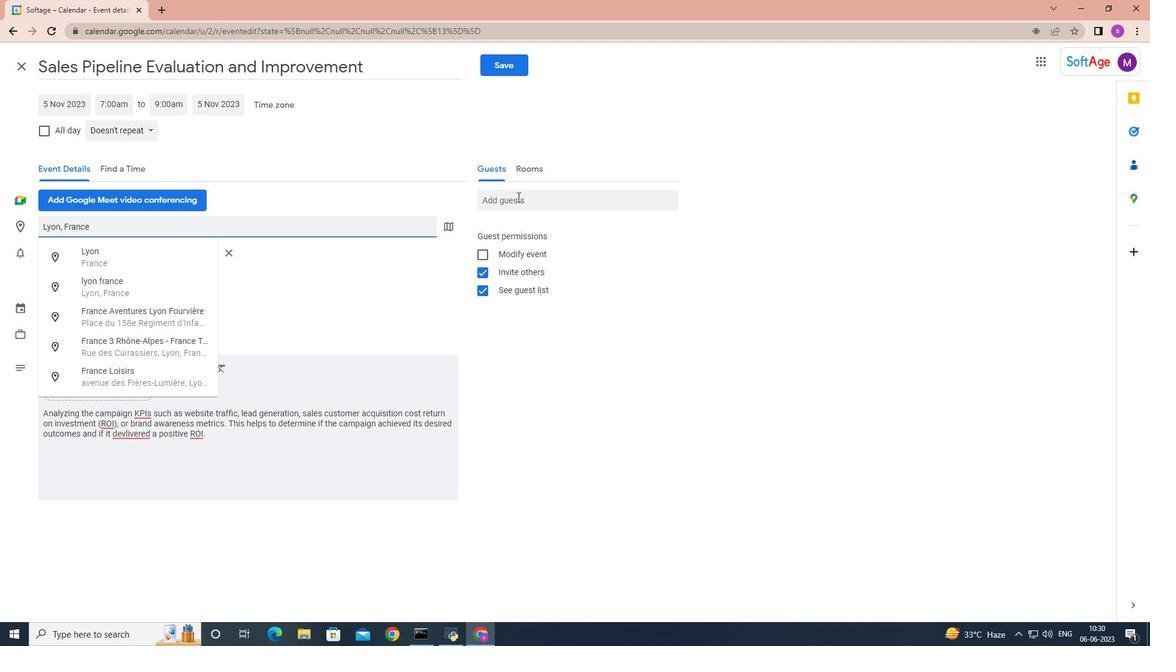 
Action: Key pressed softage.8
Screenshot: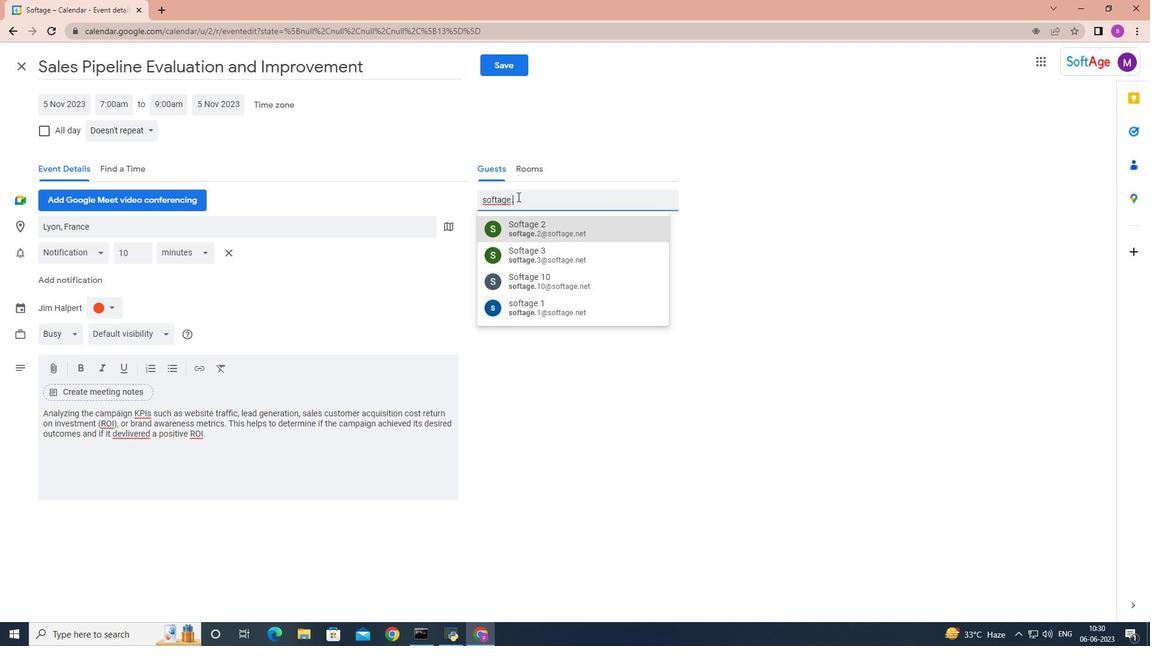 
Action: Mouse moved to (554, 228)
Screenshot: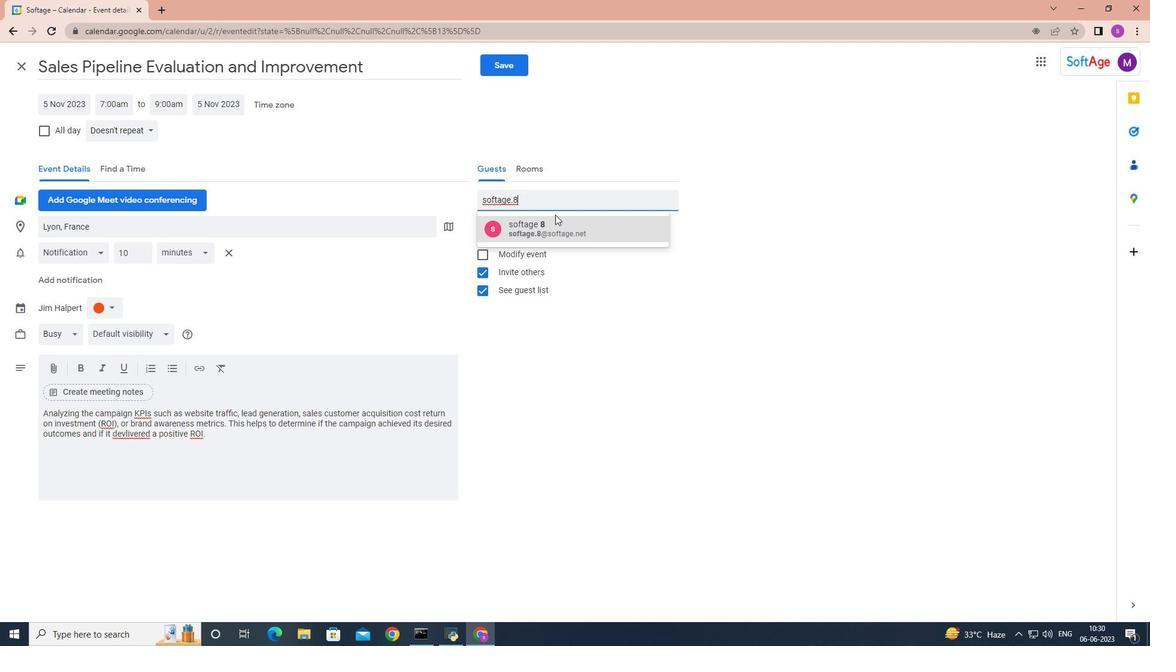 
Action: Mouse pressed left at (554, 228)
Screenshot: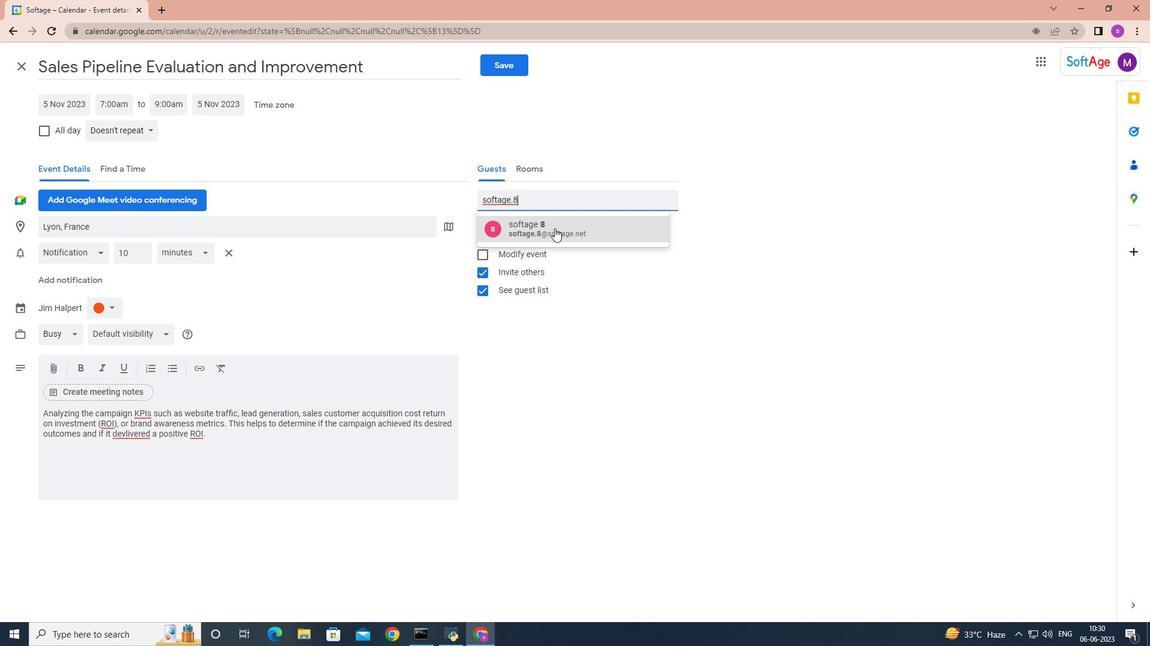 
Action: Key pressed softage.9
Screenshot: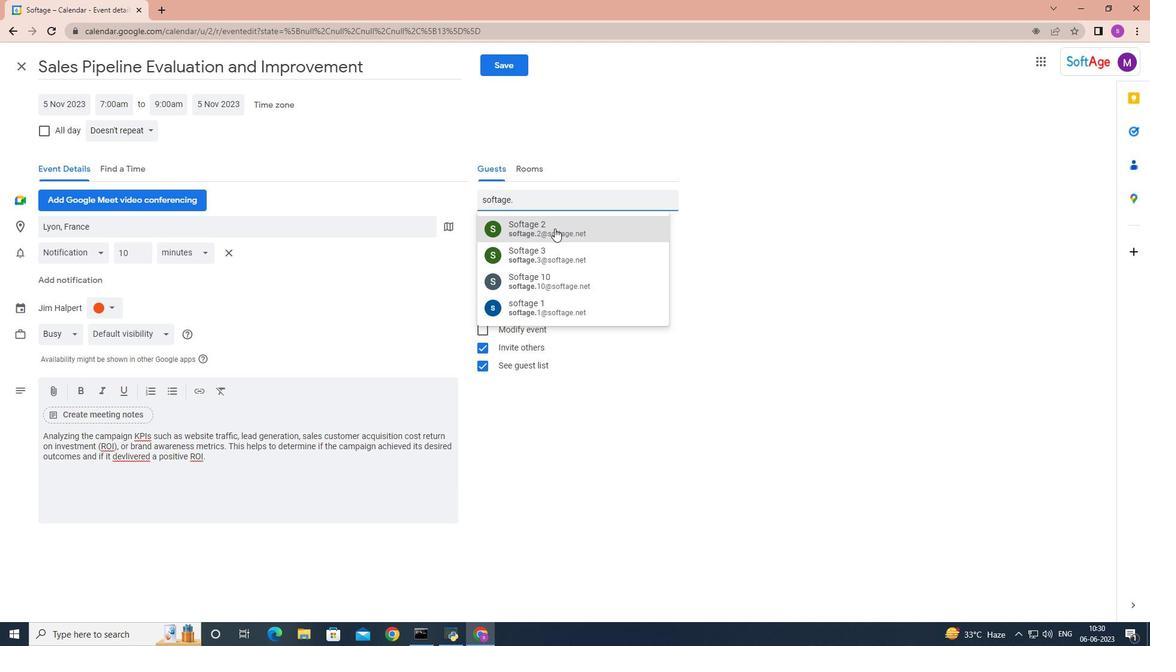 
Action: Mouse pressed left at (554, 228)
Screenshot: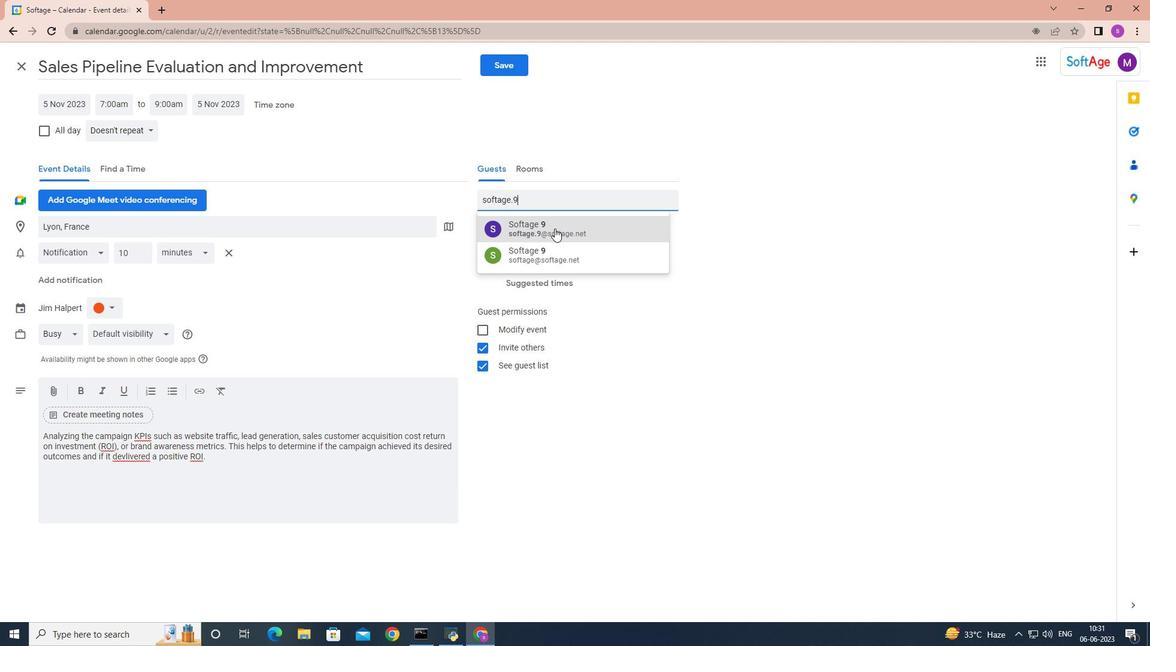 
Action: Mouse moved to (150, 129)
Screenshot: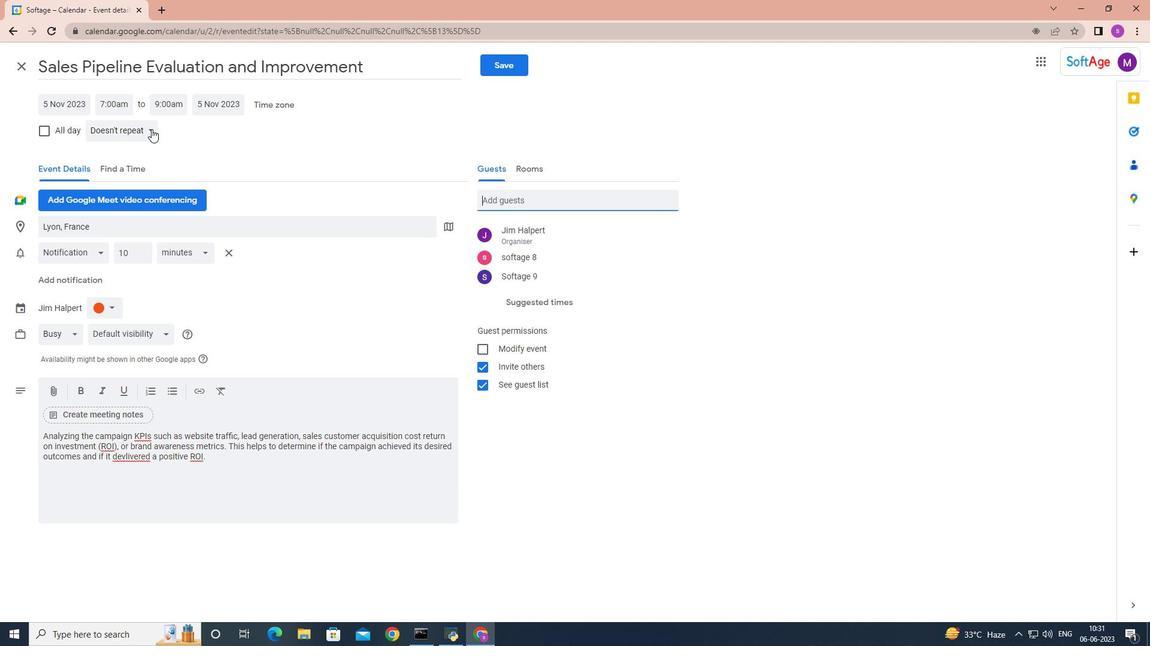 
Action: Mouse pressed left at (150, 129)
Screenshot: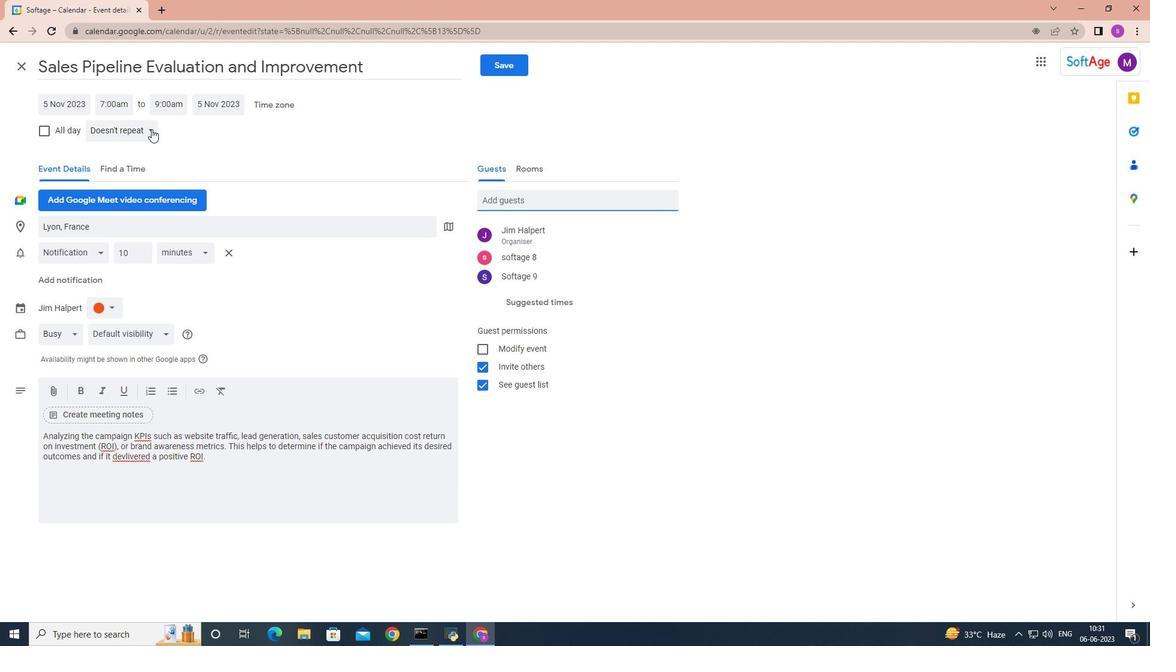 
Action: Mouse moved to (153, 128)
Screenshot: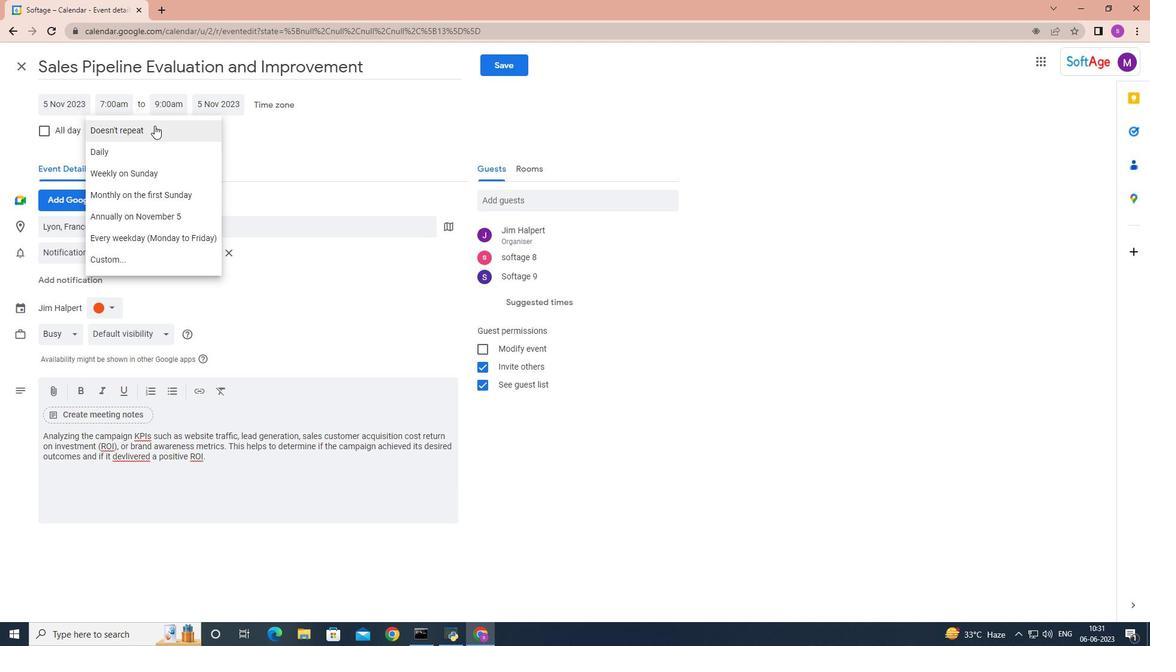 
Action: Mouse pressed left at (153, 128)
Screenshot: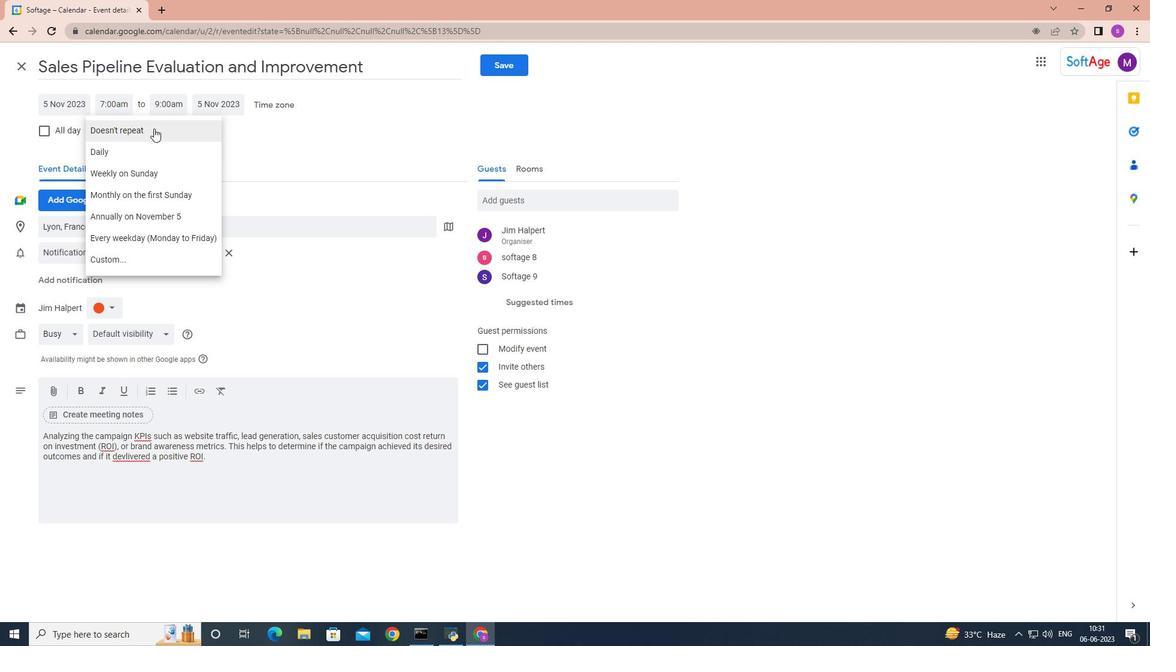 
Action: Mouse moved to (512, 65)
Screenshot: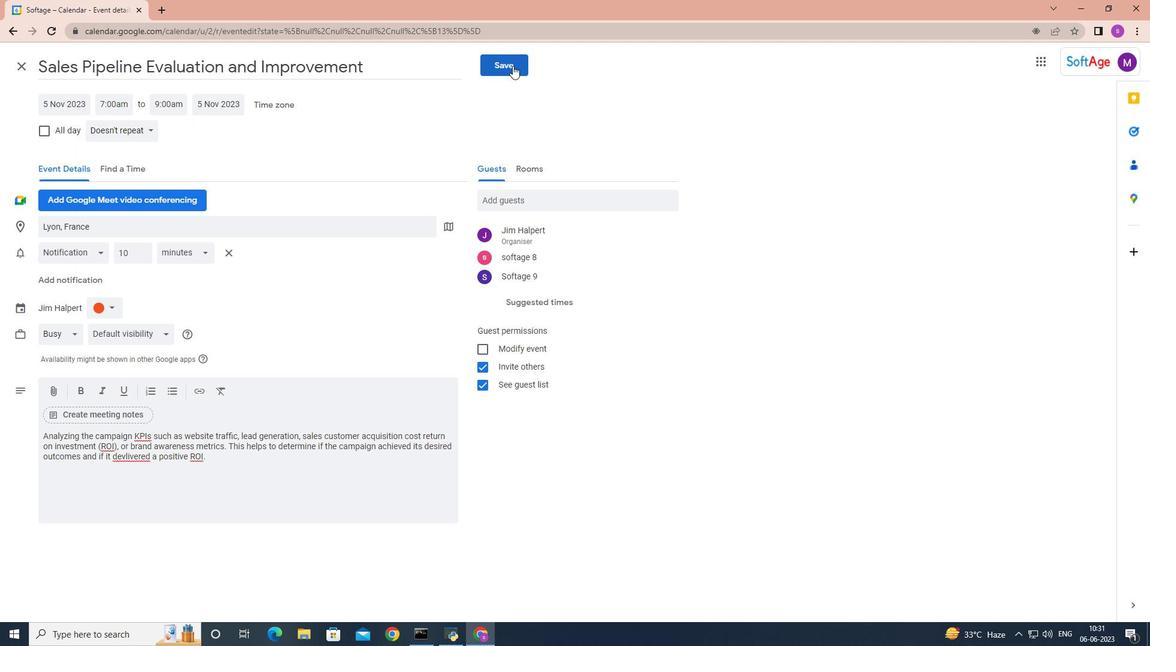 
Action: Mouse pressed left at (512, 65)
Screenshot: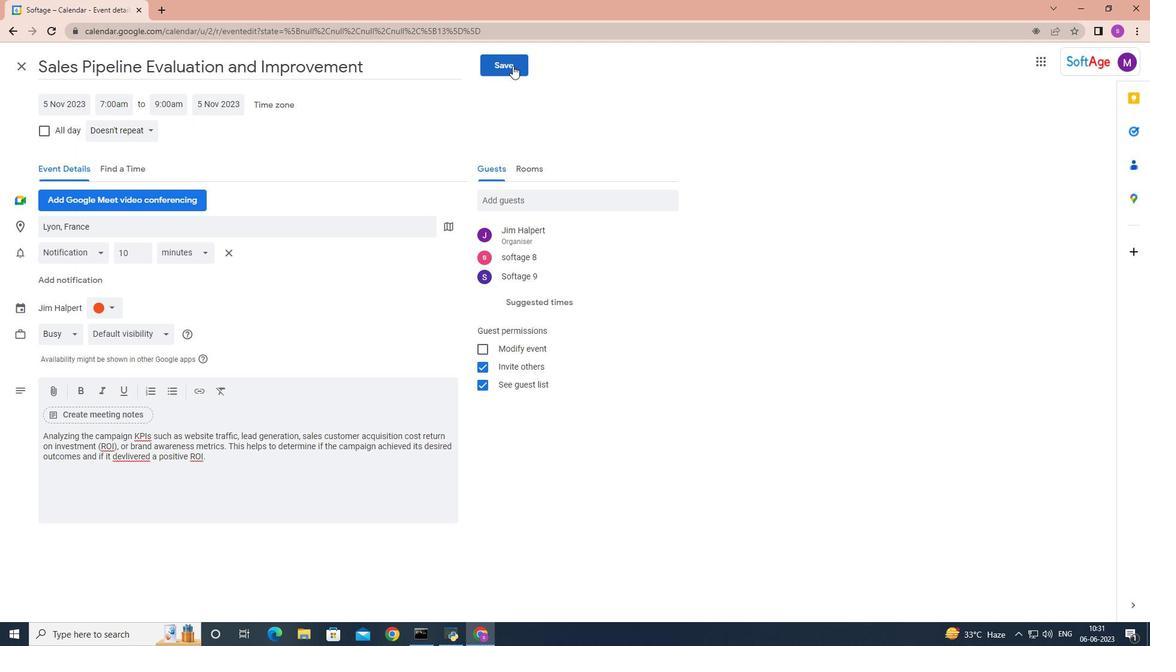 
Action: Mouse moved to (691, 357)
Screenshot: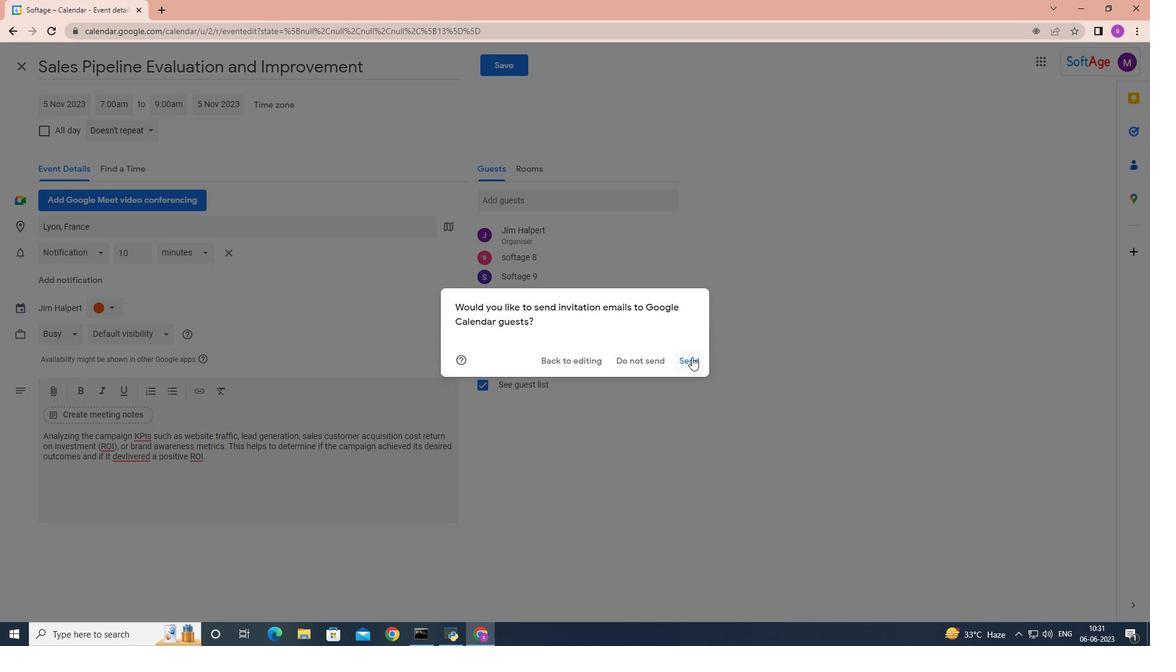 
Action: Mouse pressed left at (691, 357)
Screenshot: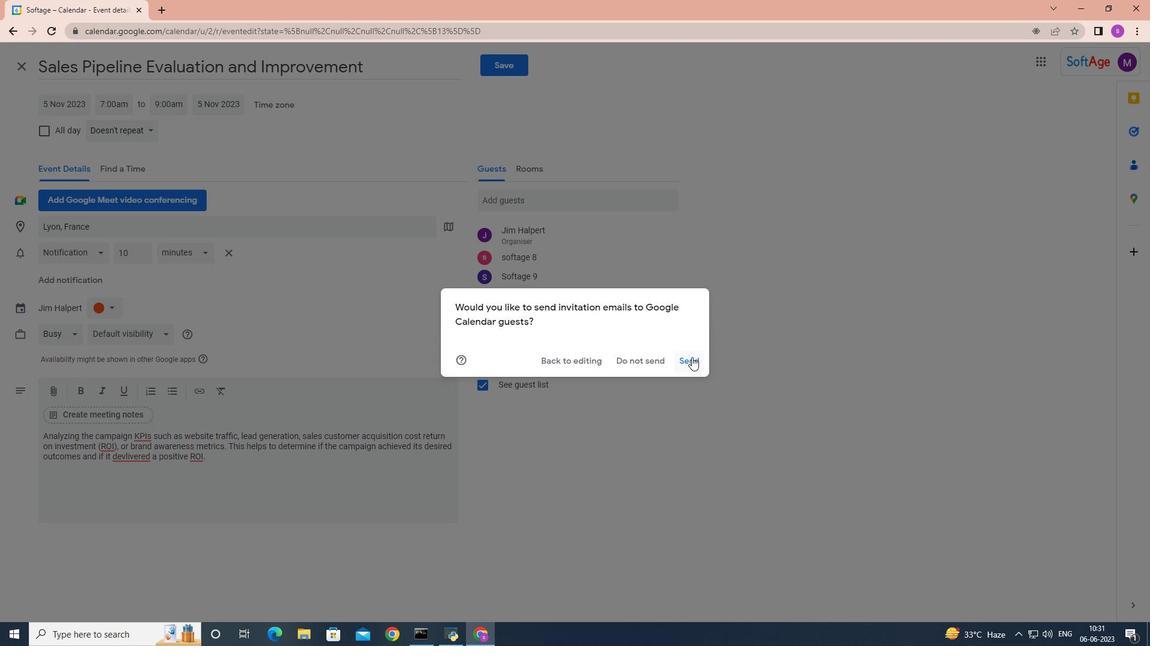 
